 Task: Find connections with filter location Mianyang with filter topic #covid19with filter profile language English with filter current company Delta Electronics India with filter school Graphic Era Deemed to be University with filter industry Real Estate and Equipment Rental Services with filter service category Videography with filter keywords title Account Representative
Action: Mouse moved to (326, 219)
Screenshot: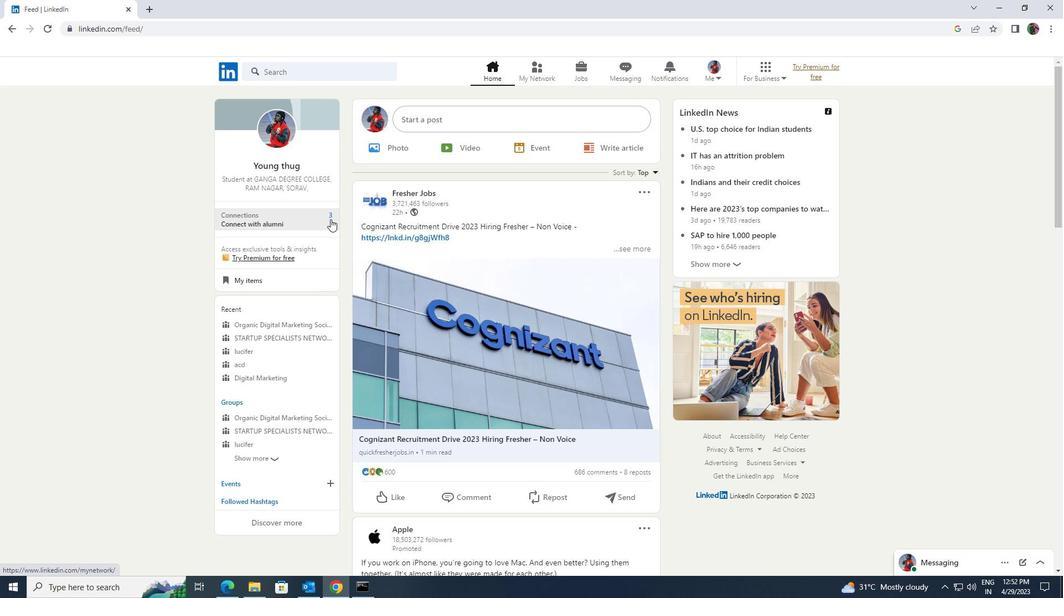 
Action: Mouse pressed left at (326, 219)
Screenshot: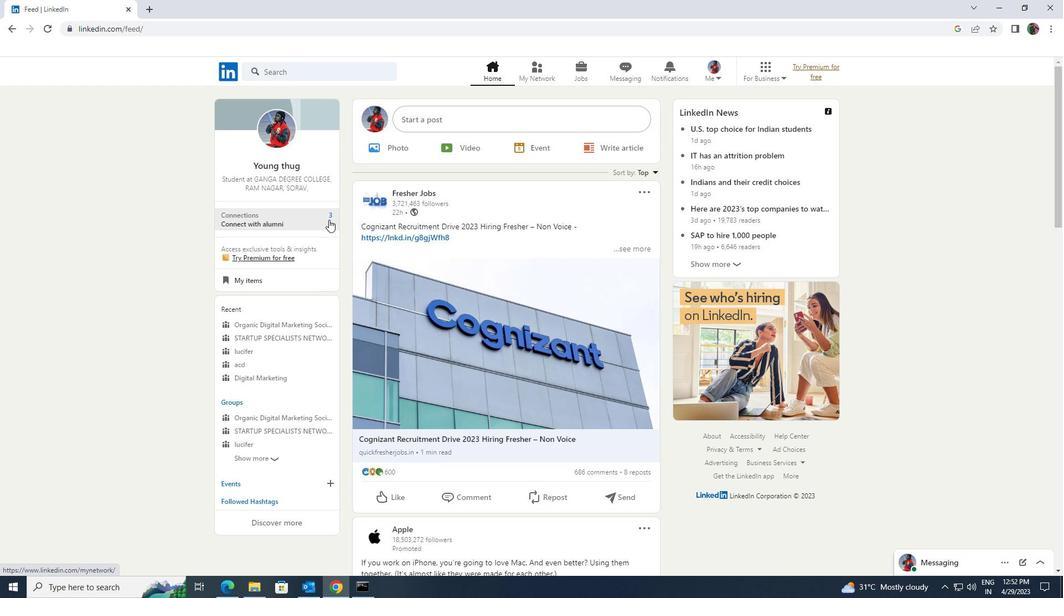 
Action: Mouse moved to (342, 138)
Screenshot: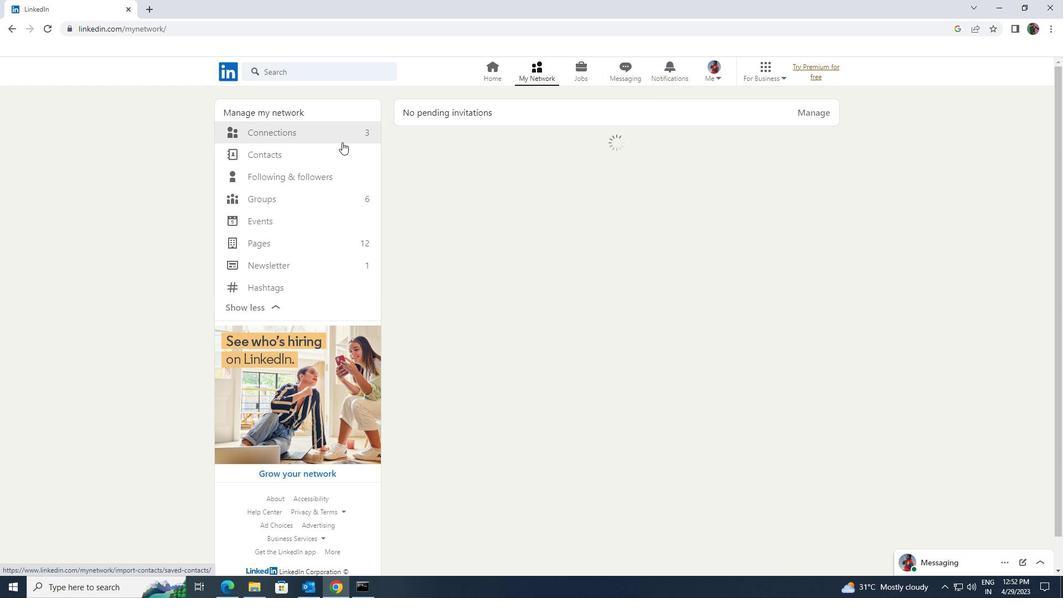 
Action: Mouse pressed left at (342, 138)
Screenshot: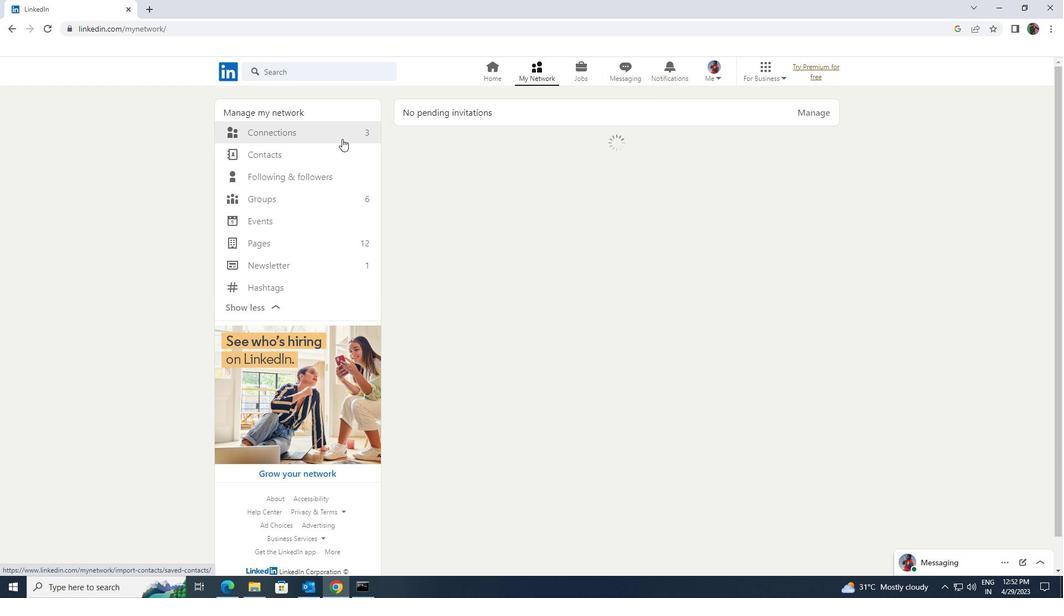 
Action: Mouse moved to (592, 133)
Screenshot: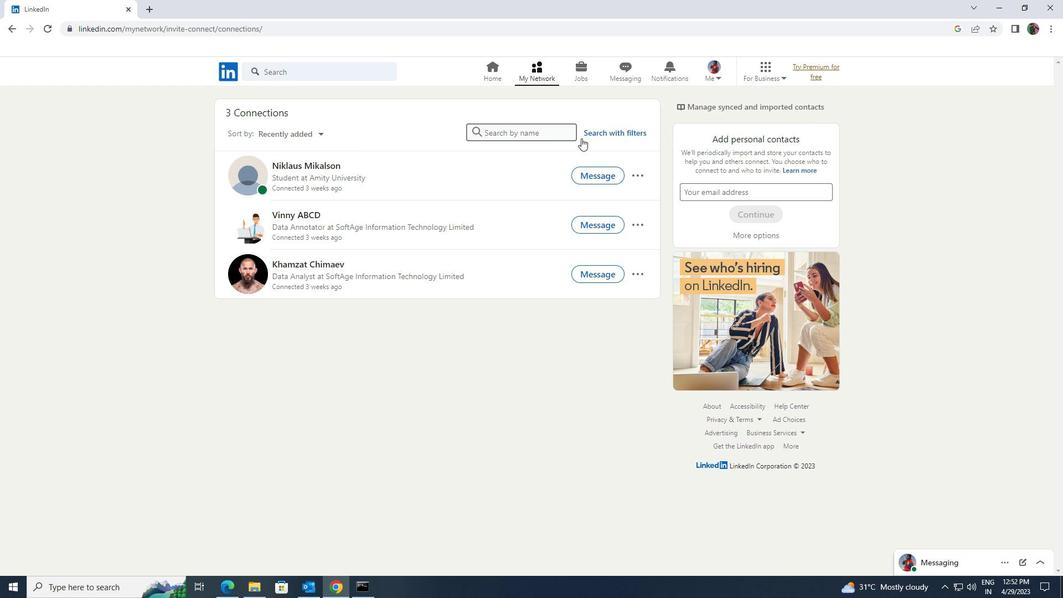 
Action: Mouse pressed left at (592, 133)
Screenshot: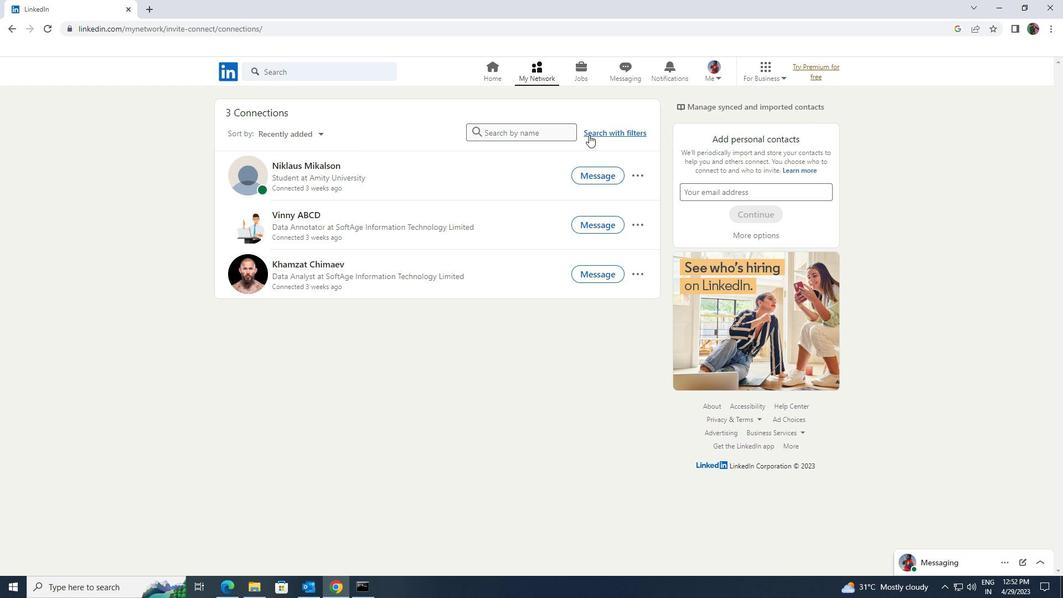 
Action: Mouse moved to (567, 103)
Screenshot: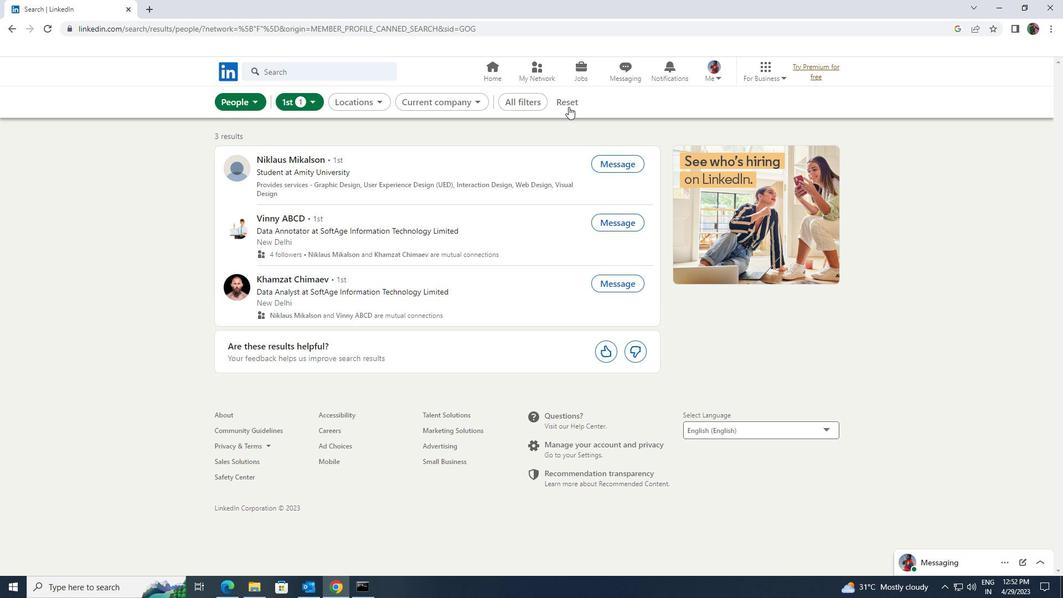 
Action: Mouse pressed left at (567, 103)
Screenshot: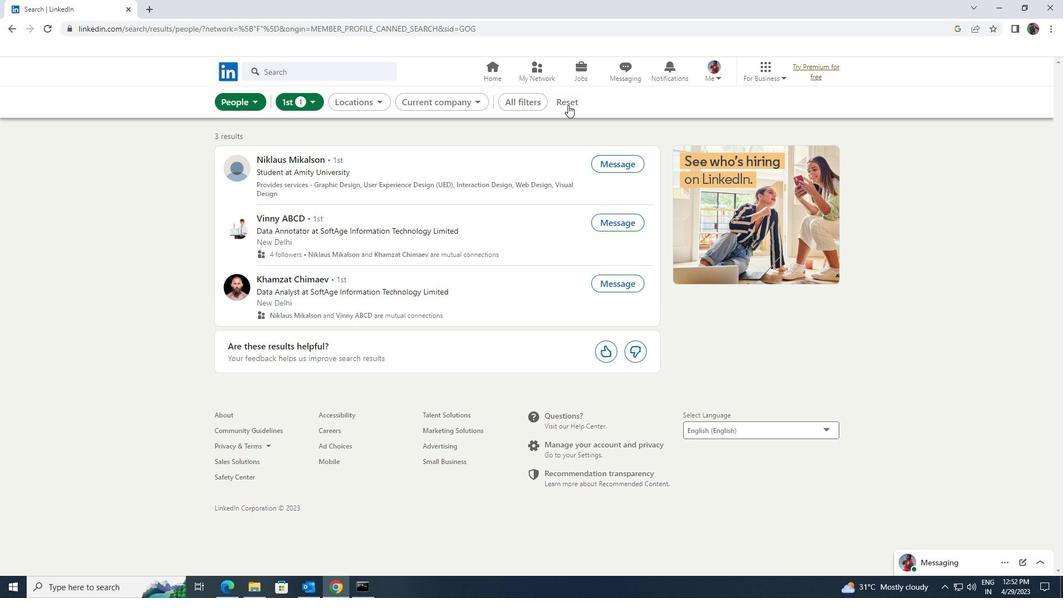 
Action: Mouse moved to (555, 100)
Screenshot: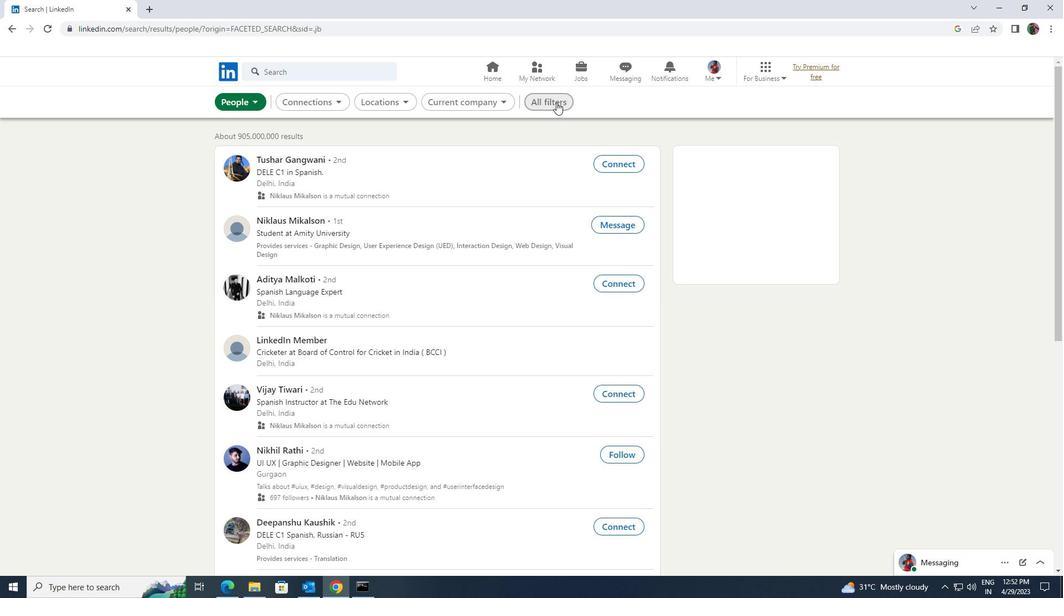 
Action: Mouse pressed left at (555, 100)
Screenshot: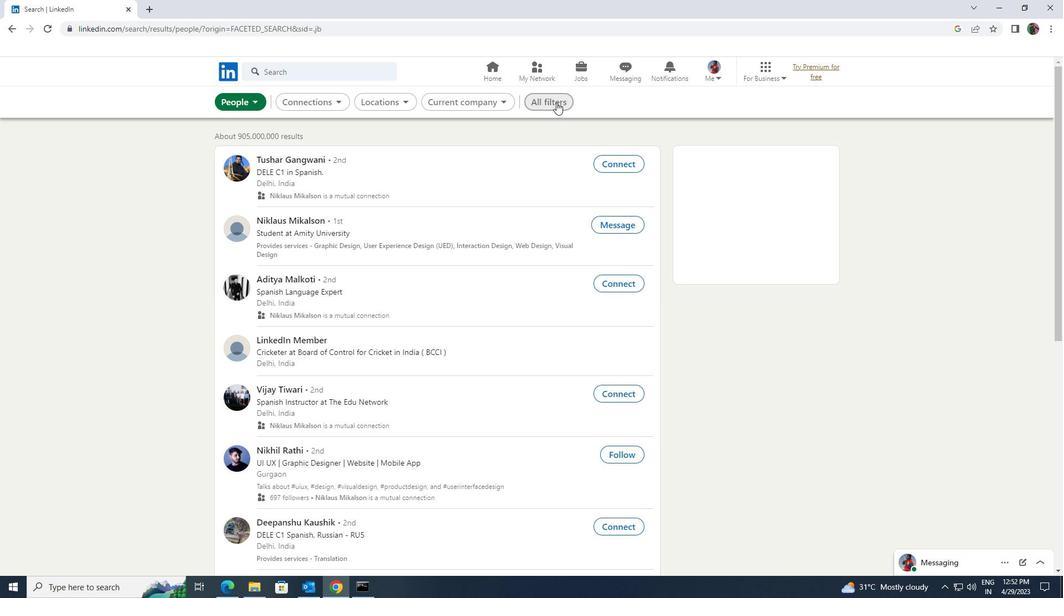 
Action: Mouse moved to (863, 324)
Screenshot: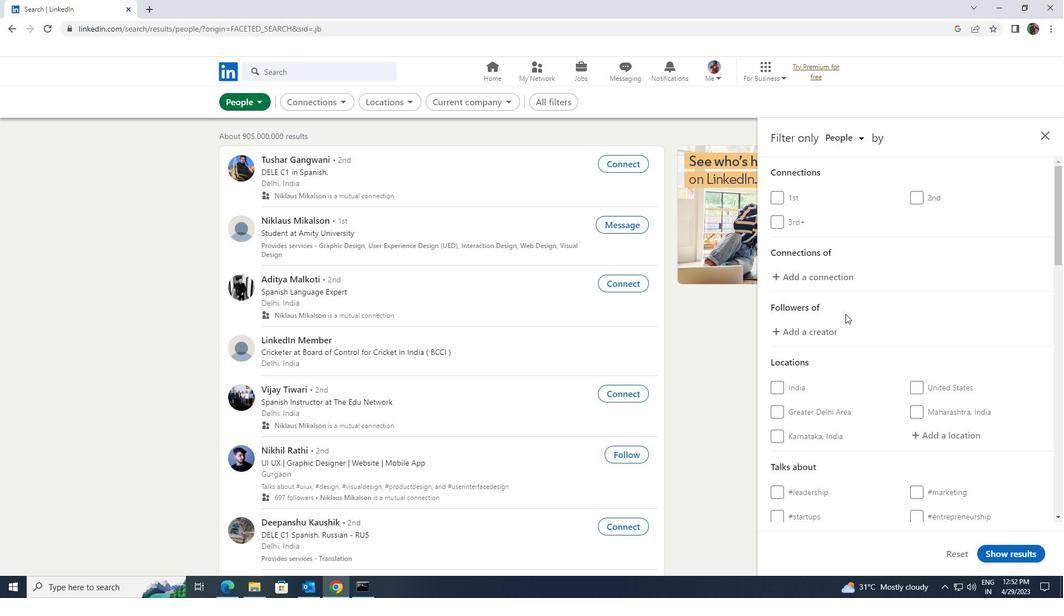 
Action: Mouse scrolled (863, 324) with delta (0, 0)
Screenshot: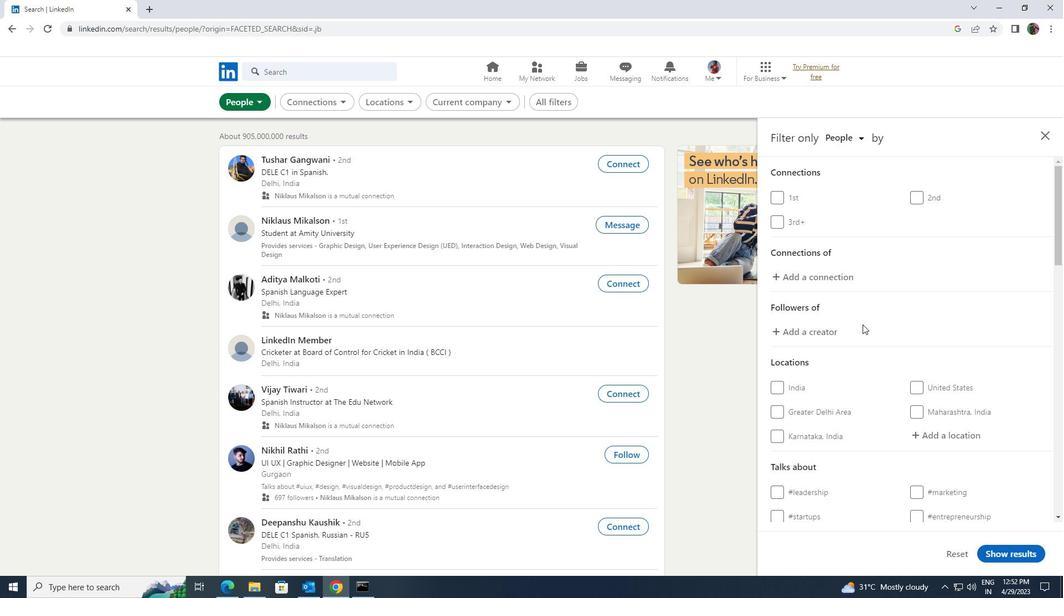 
Action: Mouse scrolled (863, 324) with delta (0, 0)
Screenshot: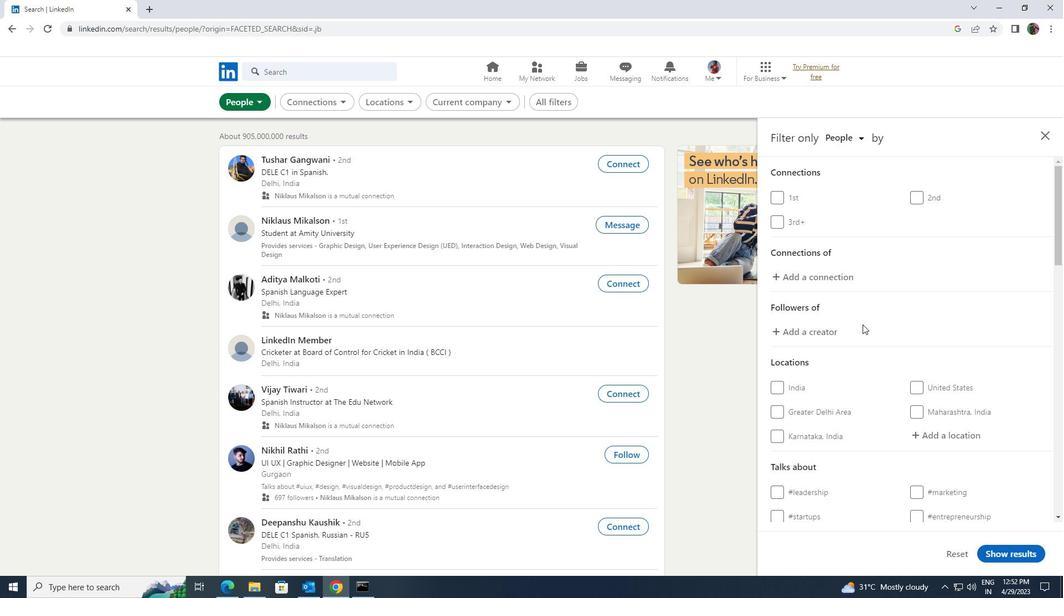 
Action: Mouse moved to (923, 325)
Screenshot: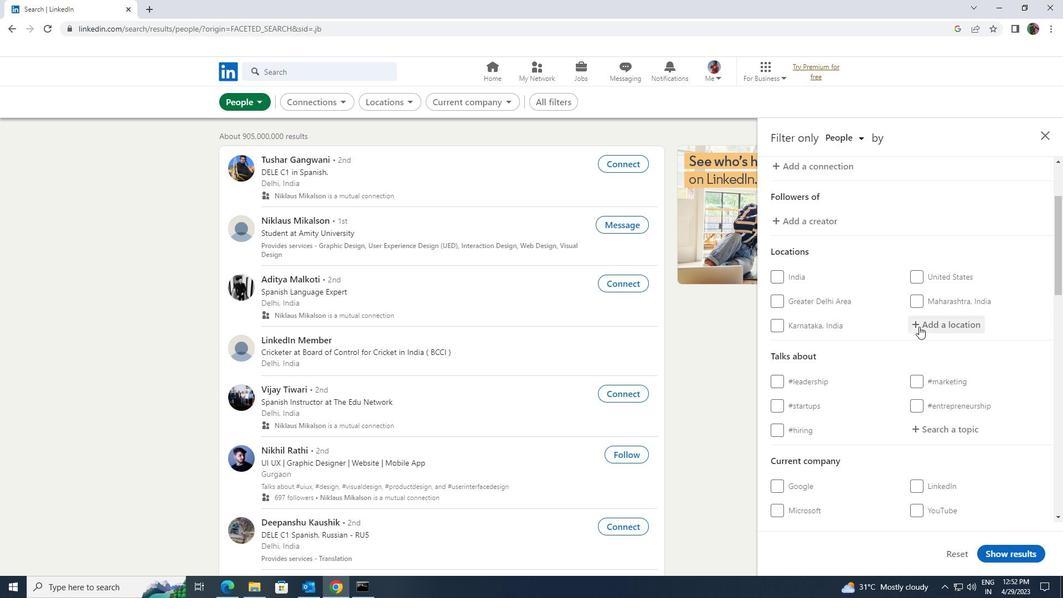 
Action: Mouse pressed left at (923, 325)
Screenshot: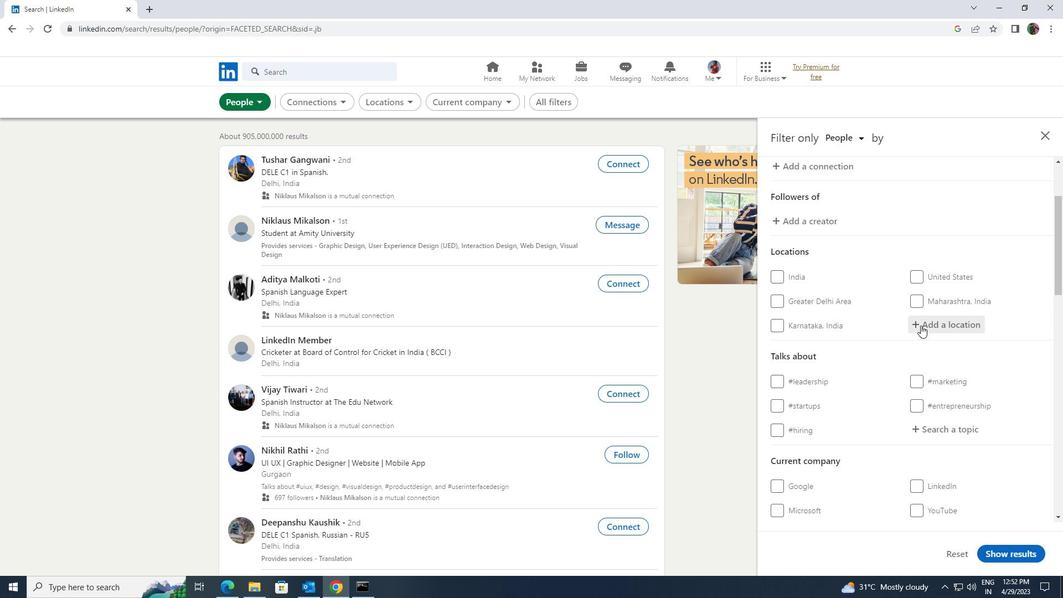 
Action: Key pressed <Key.shift>MI
Screenshot: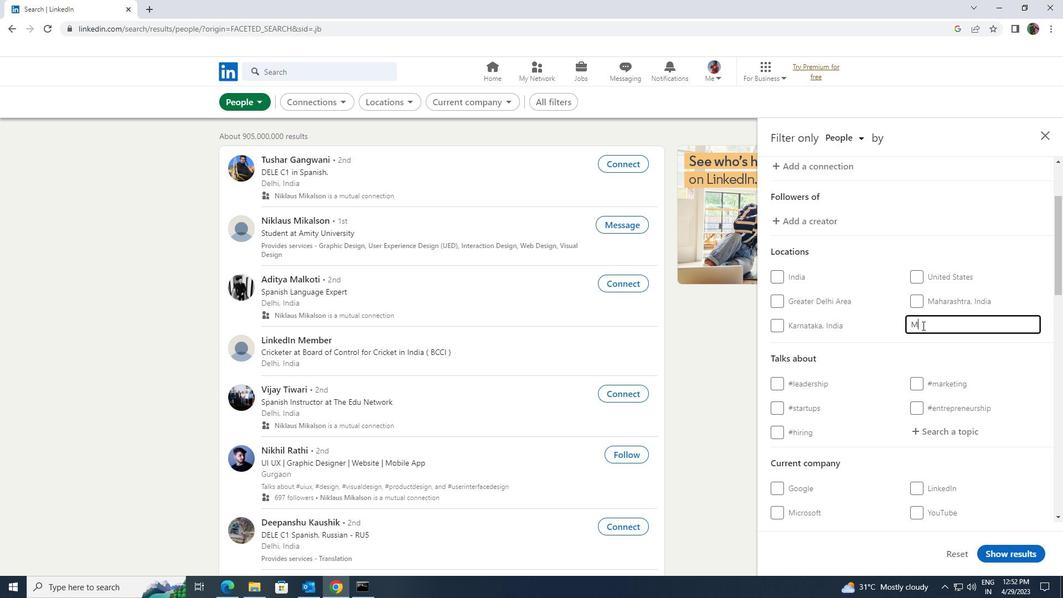 
Action: Mouse moved to (923, 325)
Screenshot: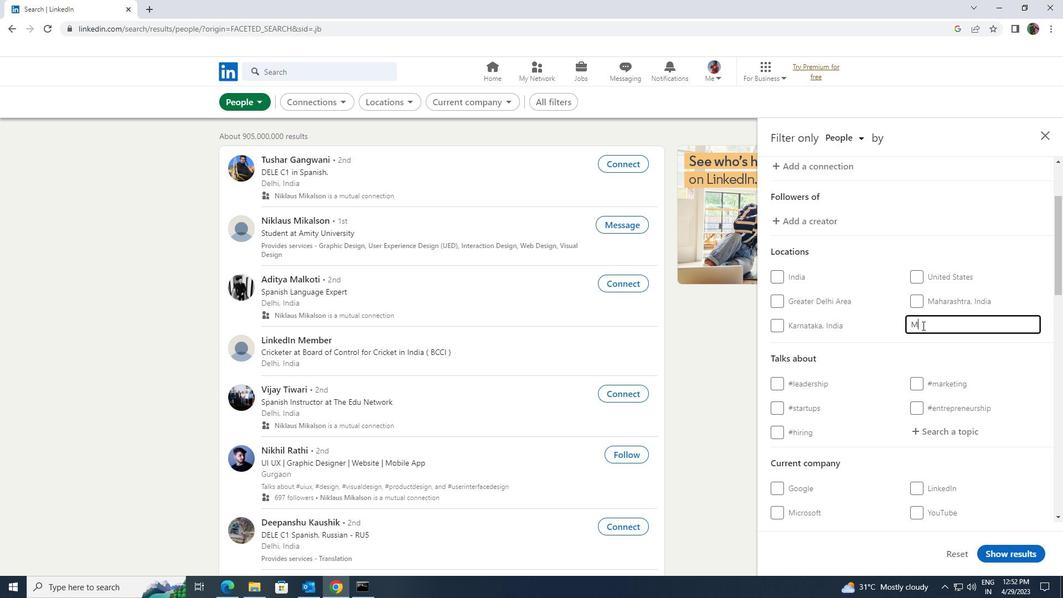 
Action: Key pressed ANYAN
Screenshot: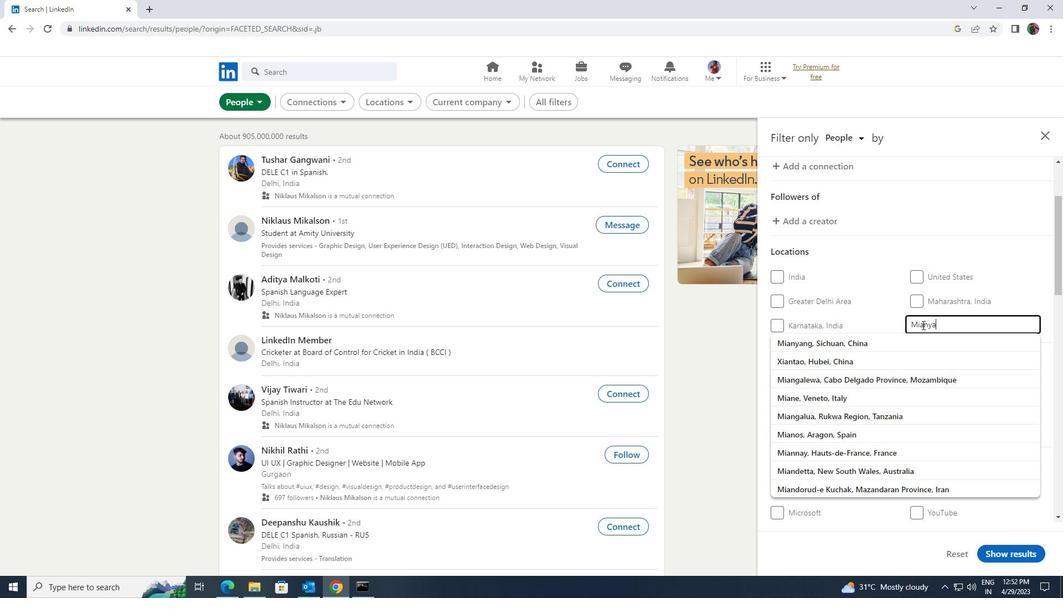 
Action: Mouse moved to (923, 324)
Screenshot: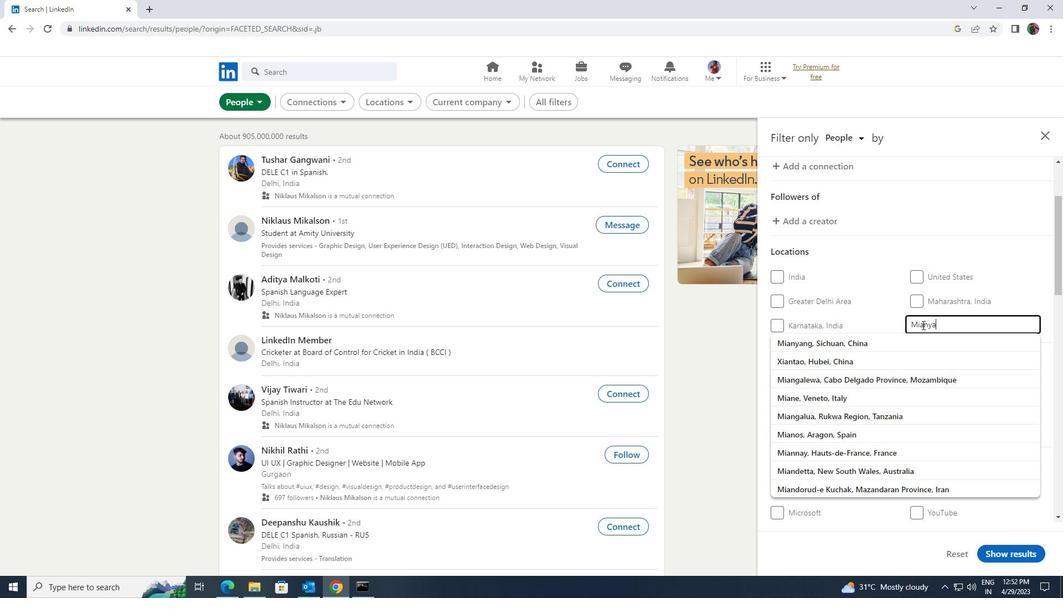 
Action: Key pressed G
Screenshot: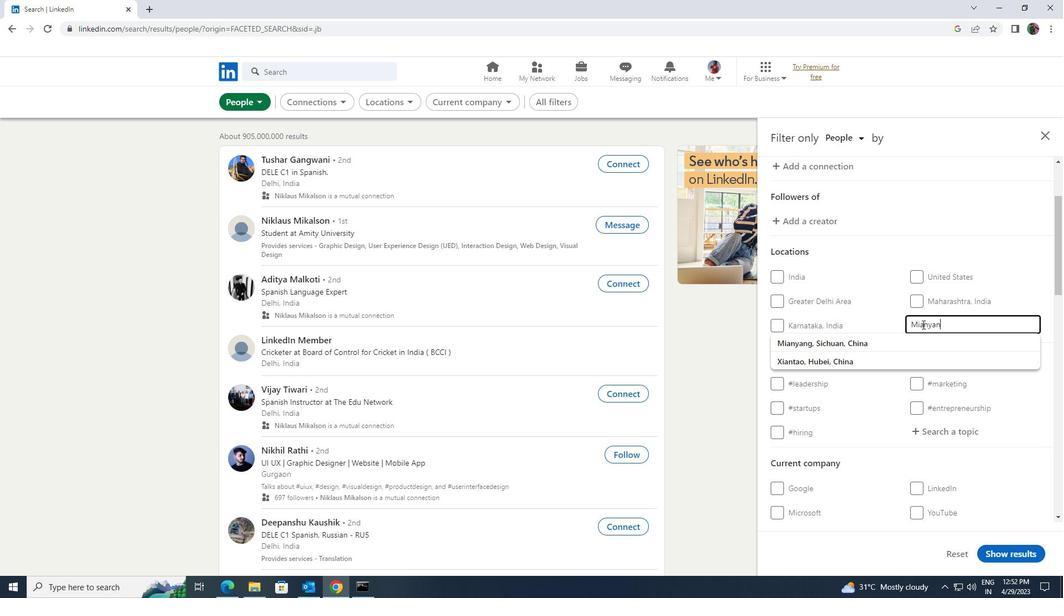 
Action: Mouse moved to (913, 339)
Screenshot: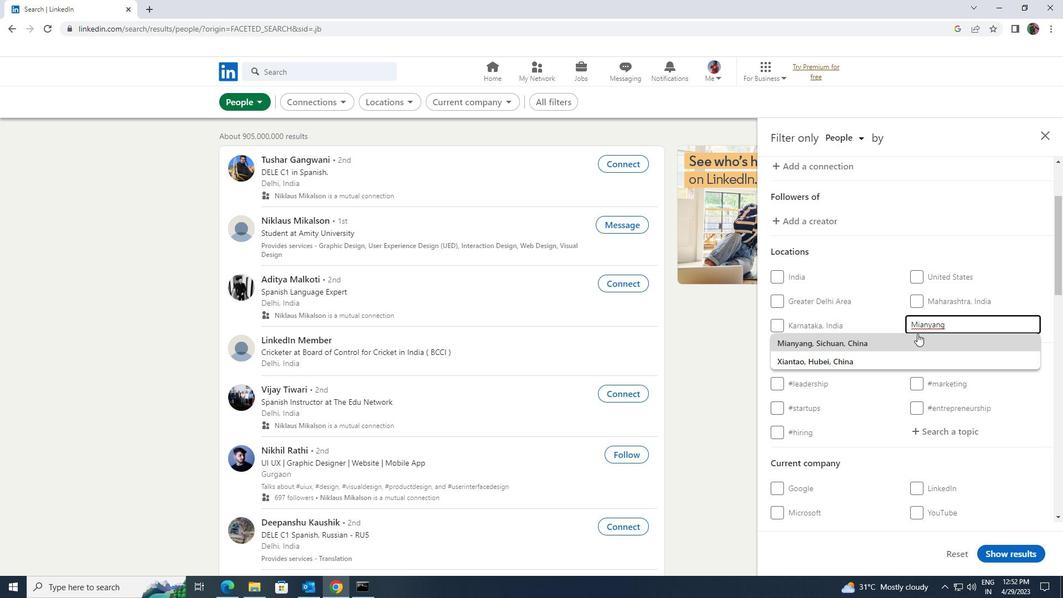
Action: Mouse pressed left at (913, 339)
Screenshot: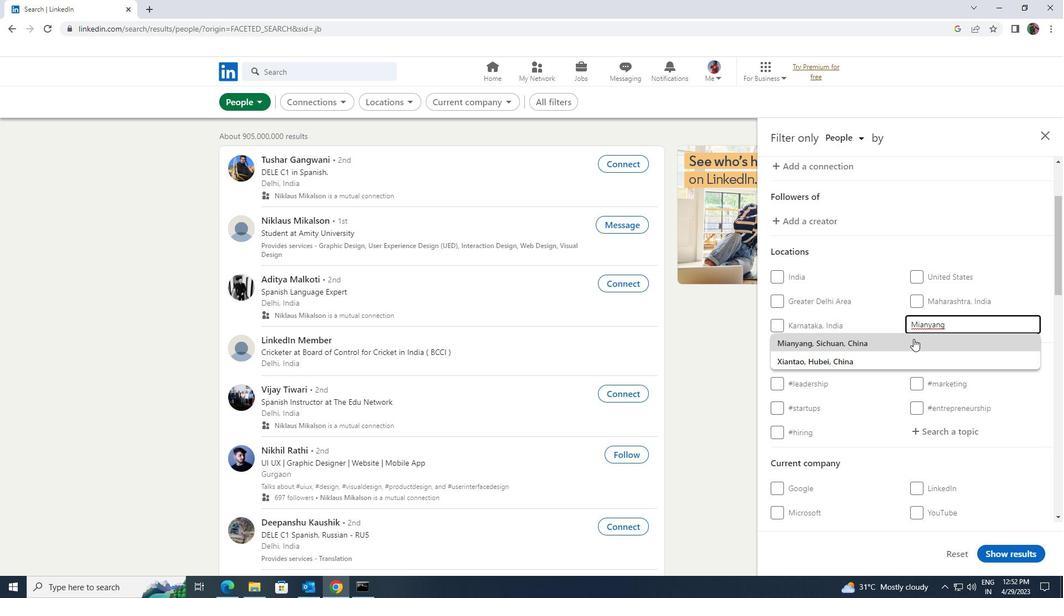 
Action: Mouse scrolled (913, 338) with delta (0, 0)
Screenshot: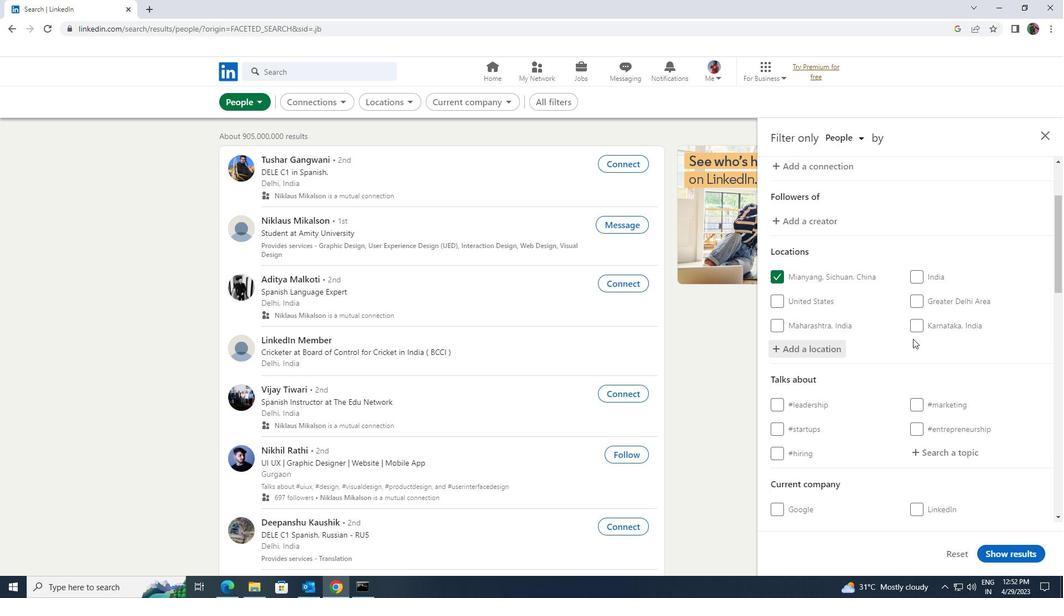 
Action: Mouse scrolled (913, 338) with delta (0, 0)
Screenshot: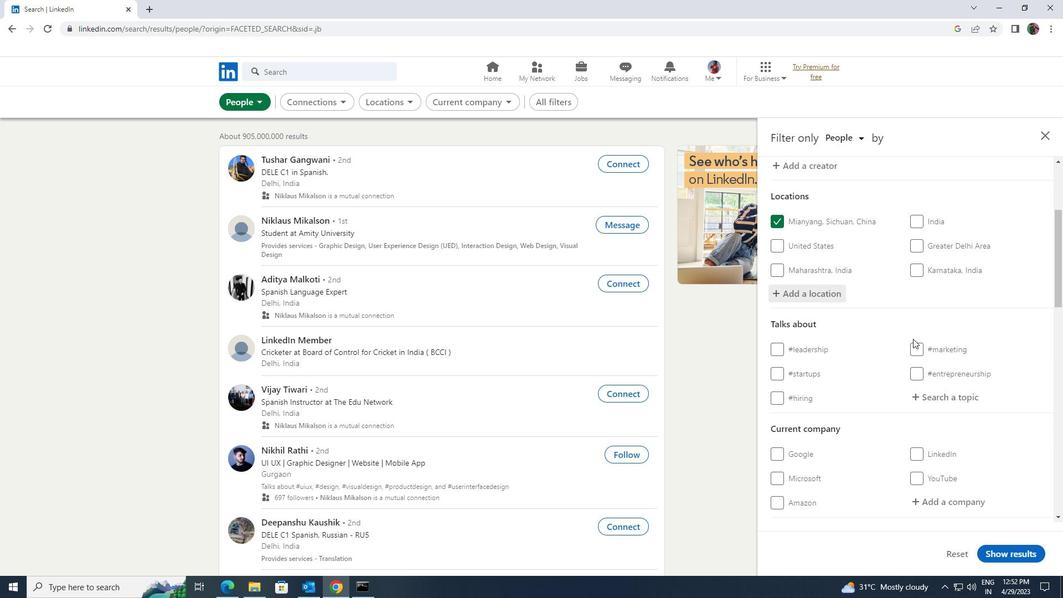 
Action: Mouse moved to (918, 339)
Screenshot: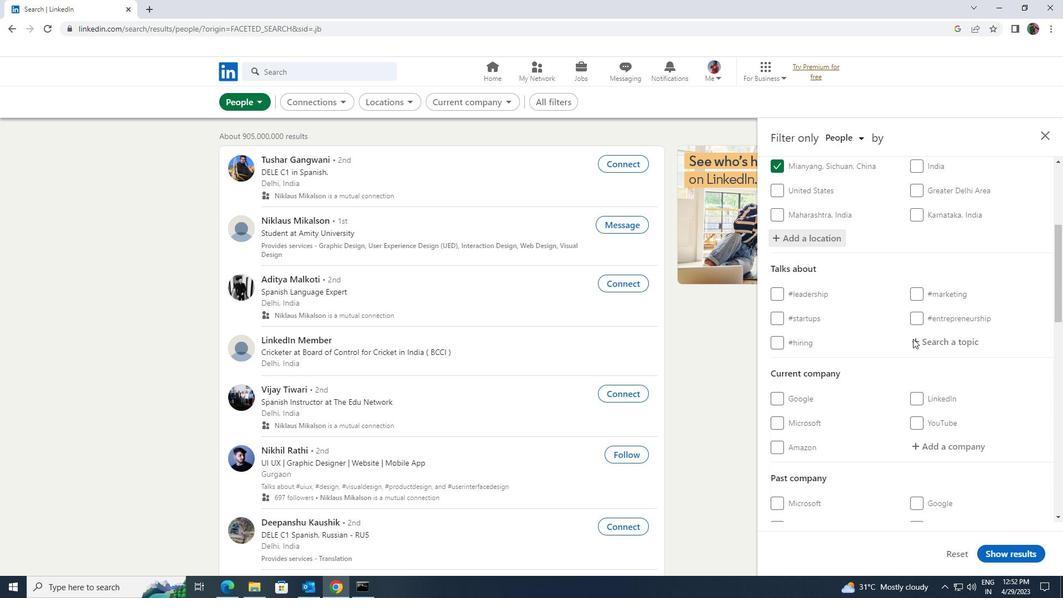
Action: Mouse pressed left at (918, 339)
Screenshot: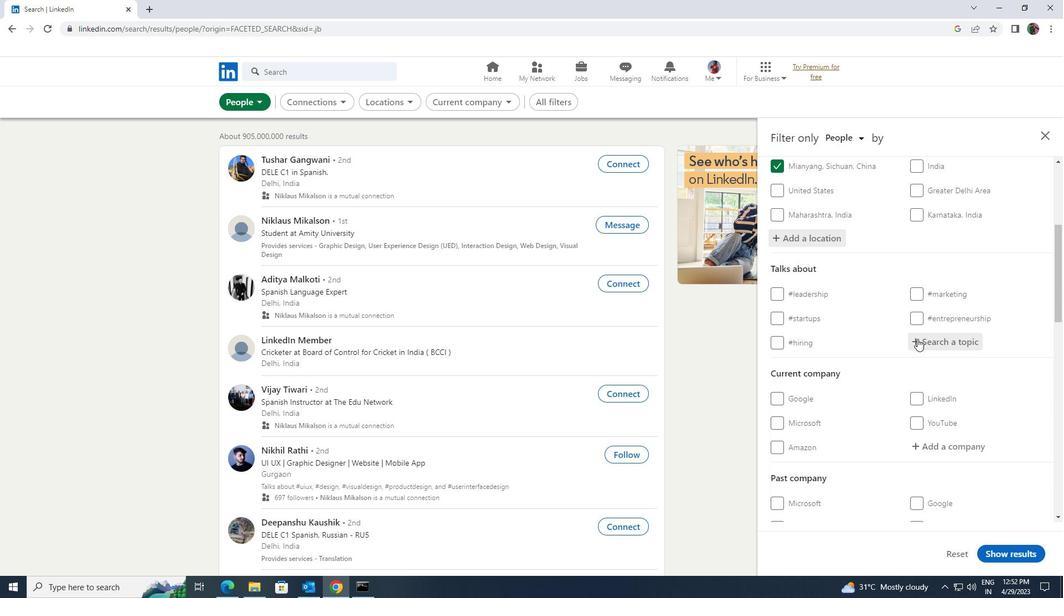 
Action: Key pressed CON<Key.backspace>VID19
Screenshot: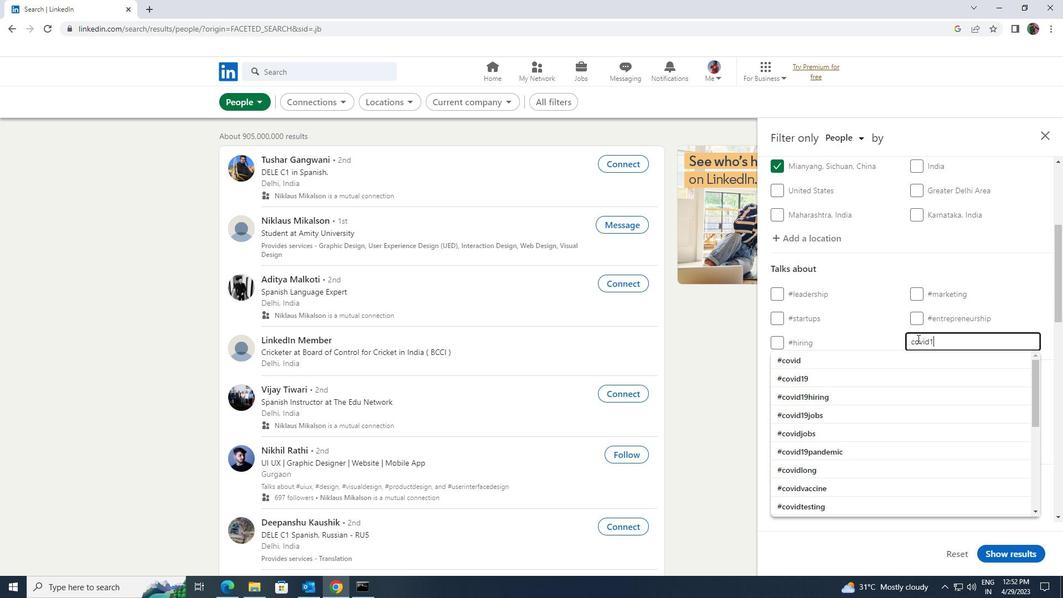 
Action: Mouse moved to (919, 351)
Screenshot: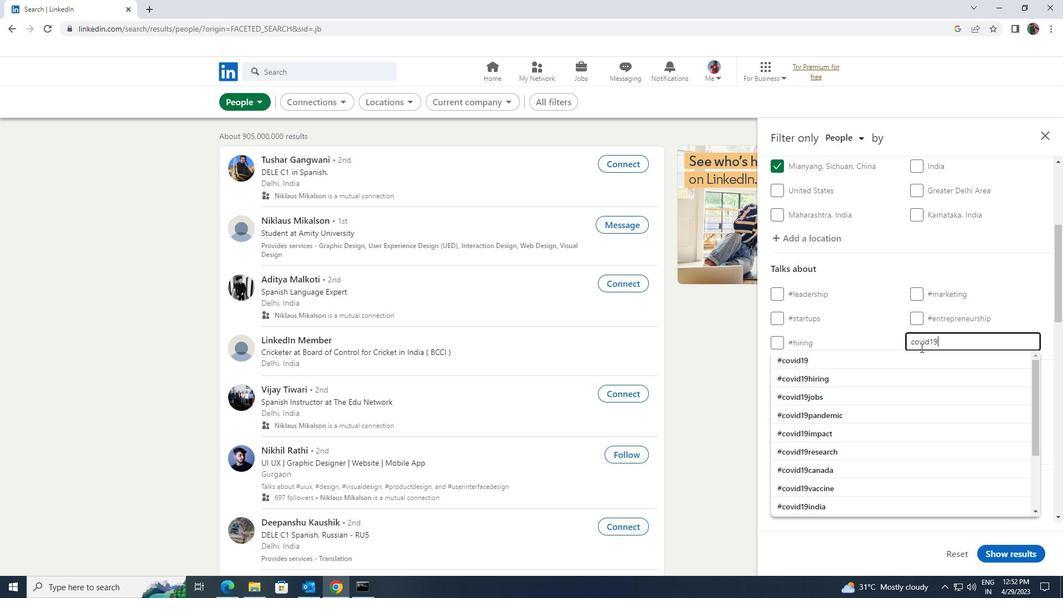 
Action: Mouse pressed left at (919, 351)
Screenshot: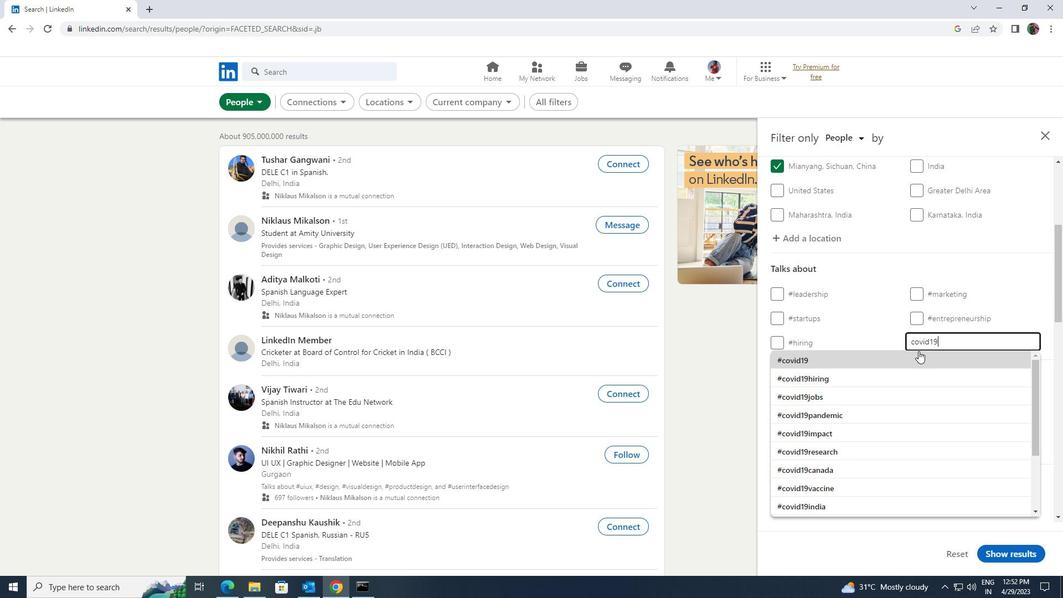 
Action: Mouse moved to (918, 351)
Screenshot: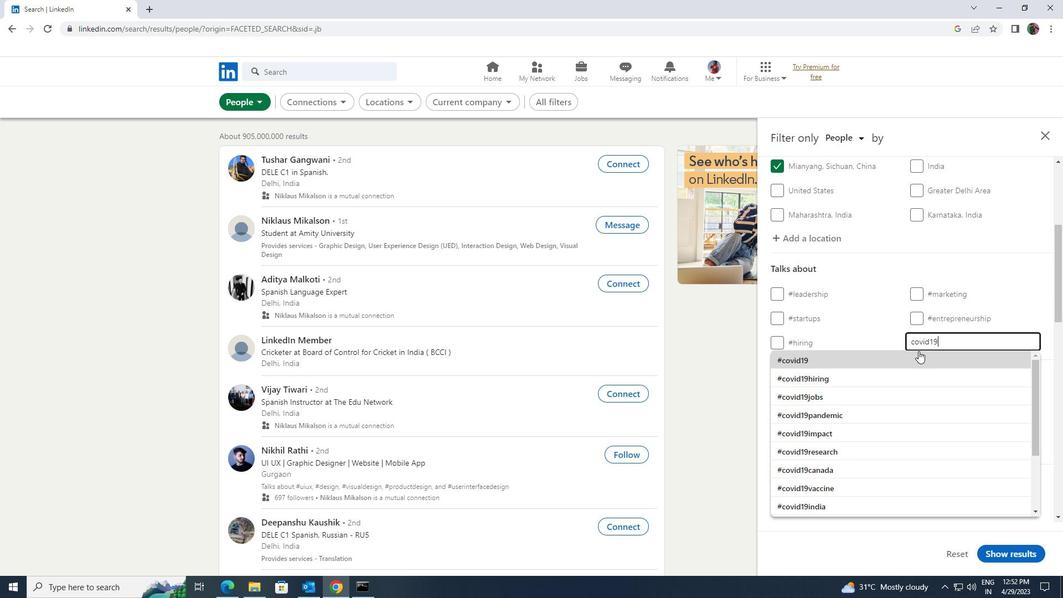 
Action: Mouse scrolled (918, 351) with delta (0, 0)
Screenshot: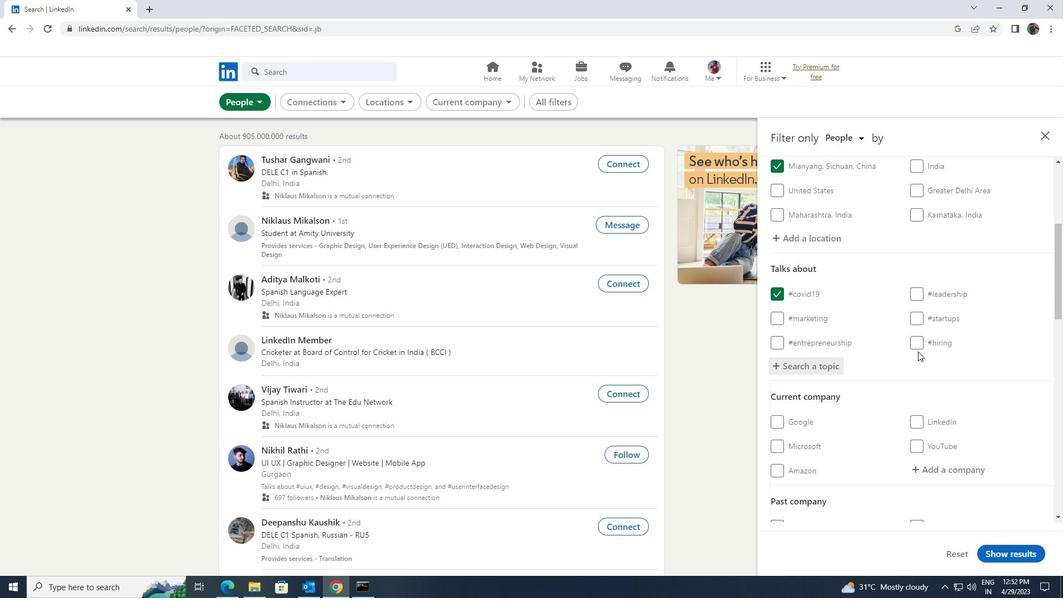 
Action: Mouse scrolled (918, 351) with delta (0, 0)
Screenshot: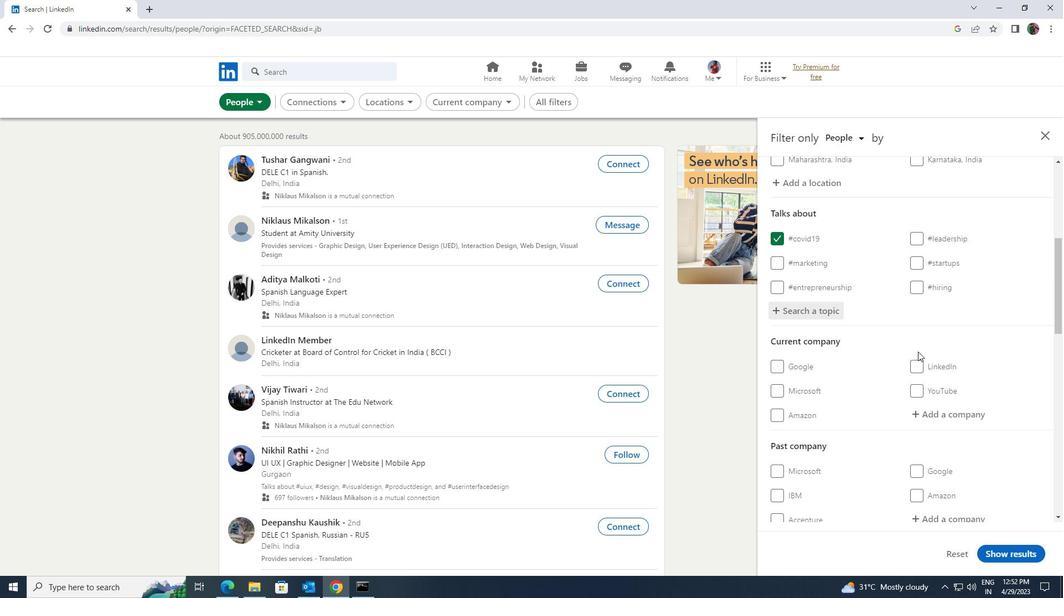 
Action: Mouse scrolled (918, 351) with delta (0, 0)
Screenshot: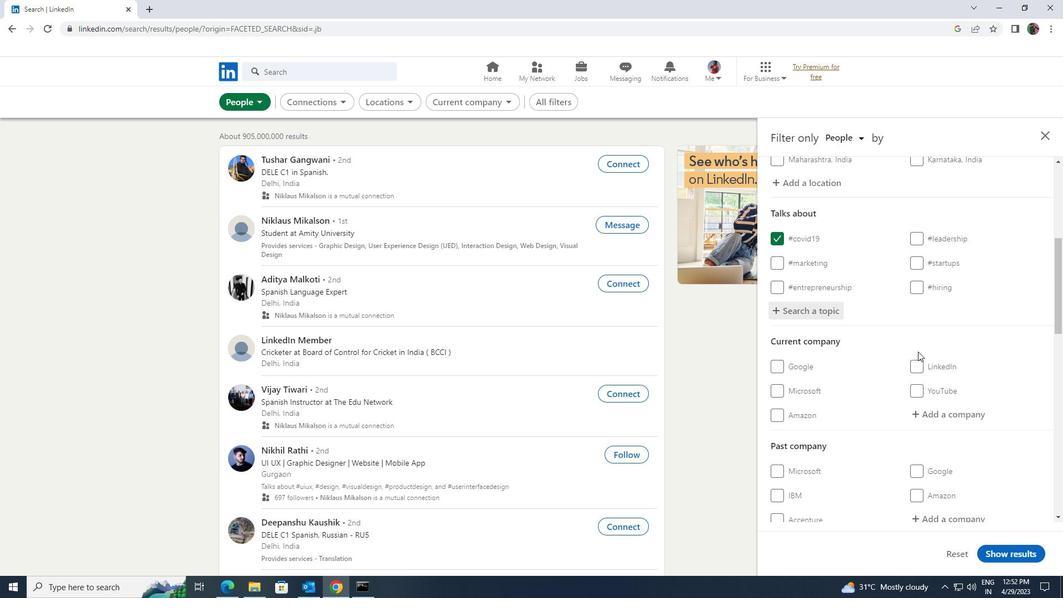 
Action: Mouse scrolled (918, 351) with delta (0, 0)
Screenshot: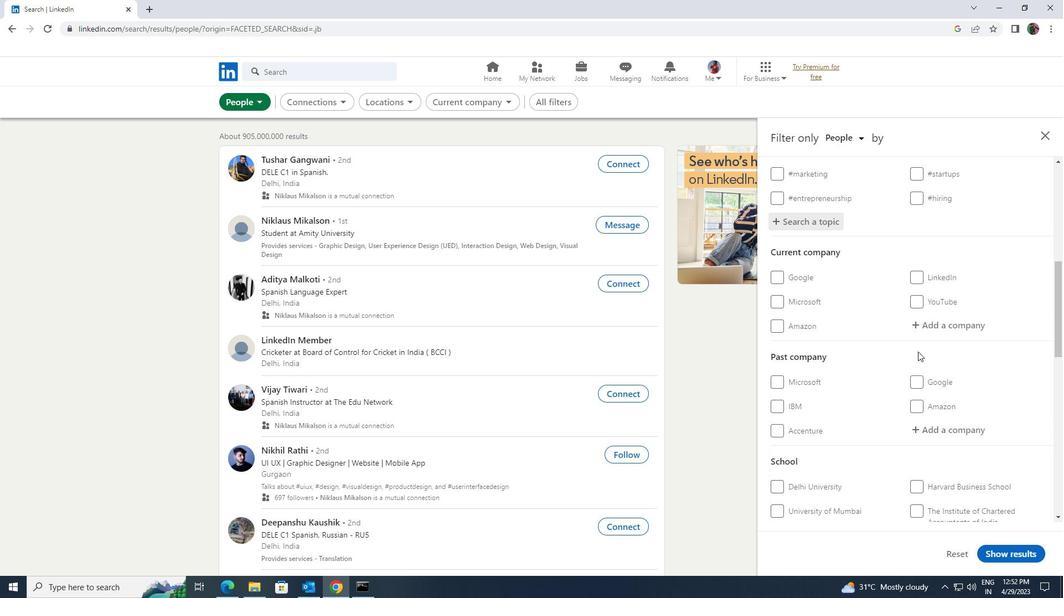 
Action: Mouse scrolled (918, 351) with delta (0, 0)
Screenshot: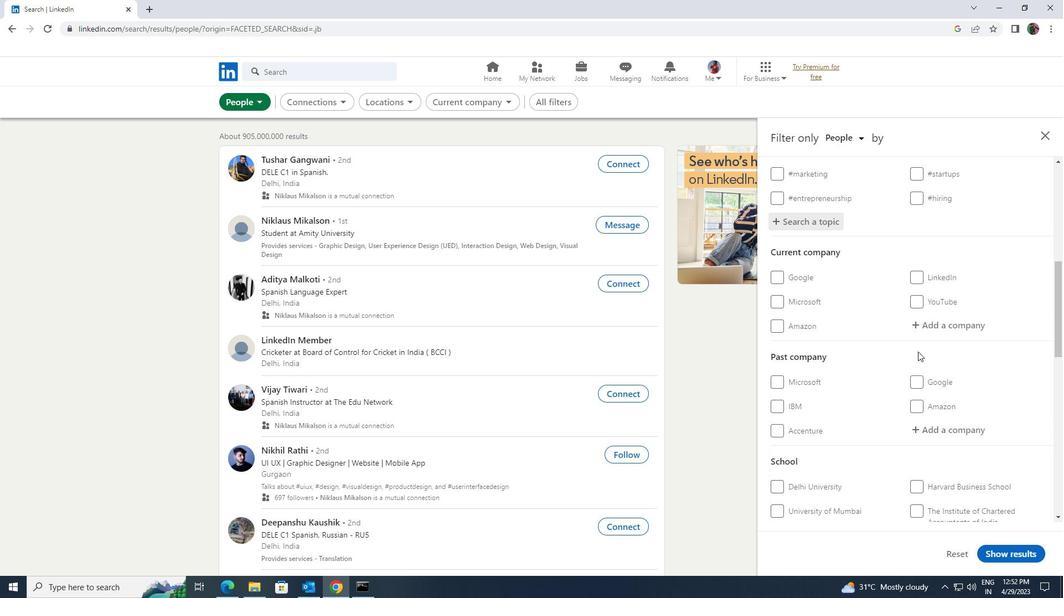 
Action: Mouse scrolled (918, 351) with delta (0, 0)
Screenshot: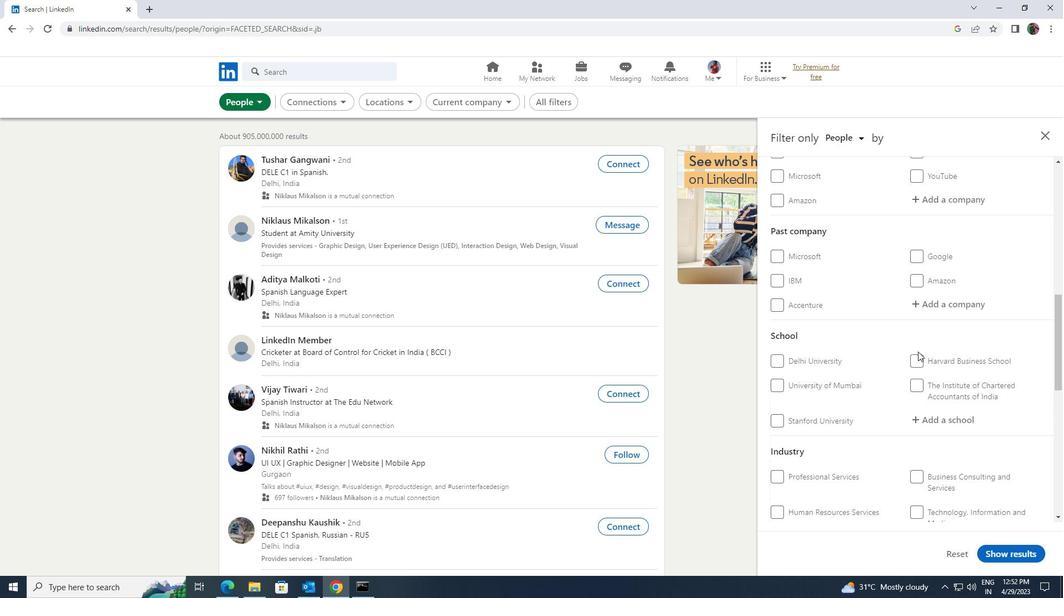 
Action: Mouse scrolled (918, 351) with delta (0, 0)
Screenshot: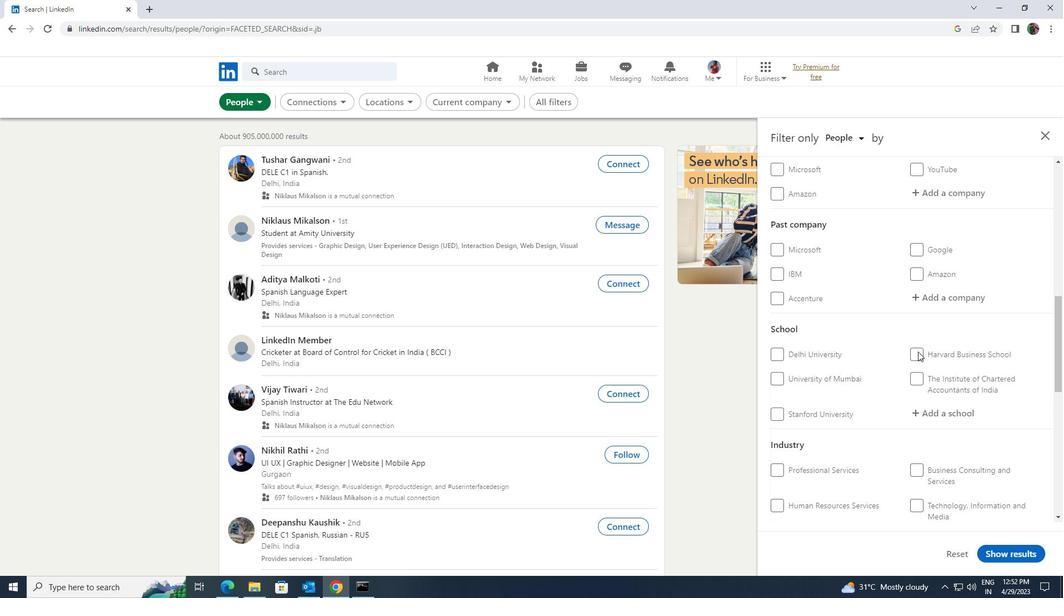 
Action: Mouse scrolled (918, 351) with delta (0, 0)
Screenshot: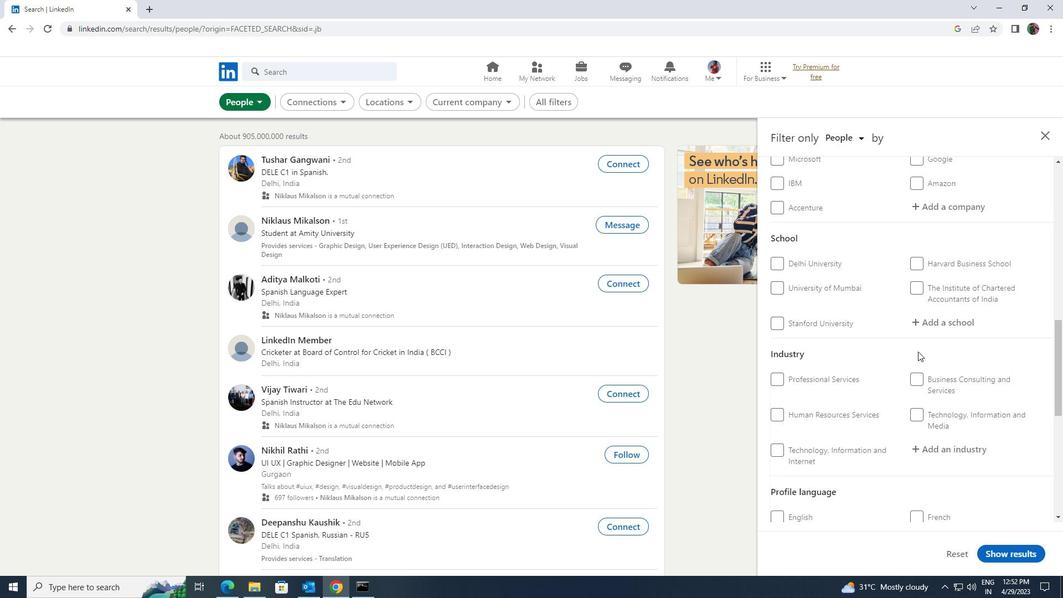 
Action: Mouse scrolled (918, 351) with delta (0, 0)
Screenshot: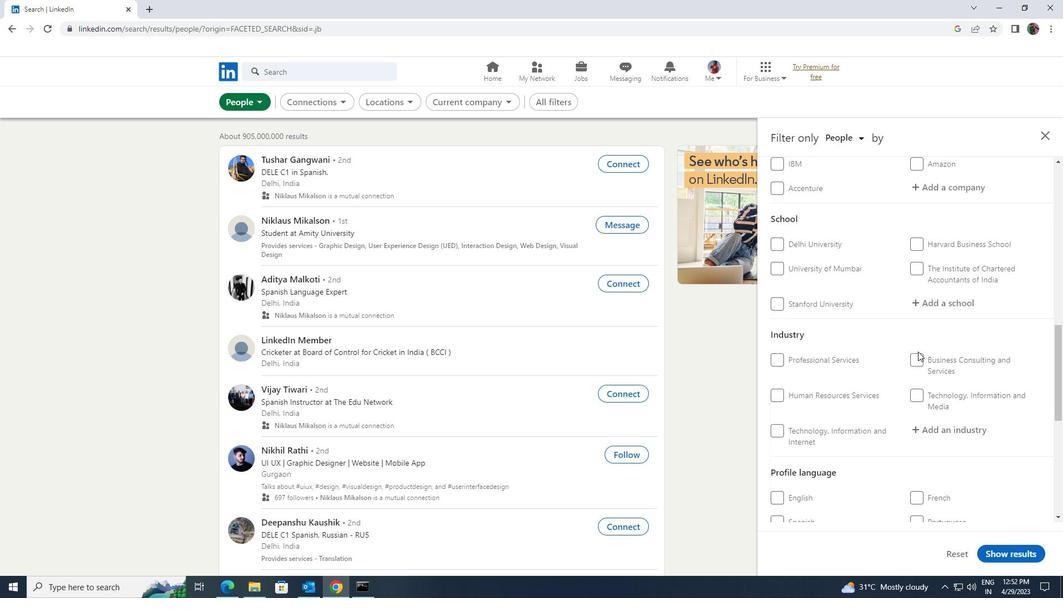 
Action: Mouse moved to (777, 390)
Screenshot: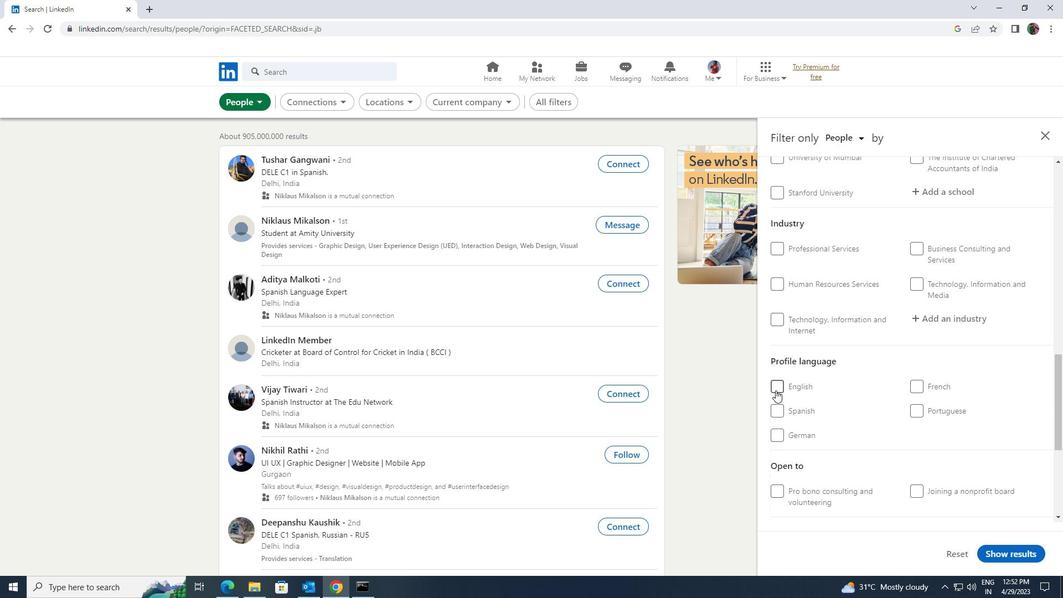 
Action: Mouse pressed left at (777, 390)
Screenshot: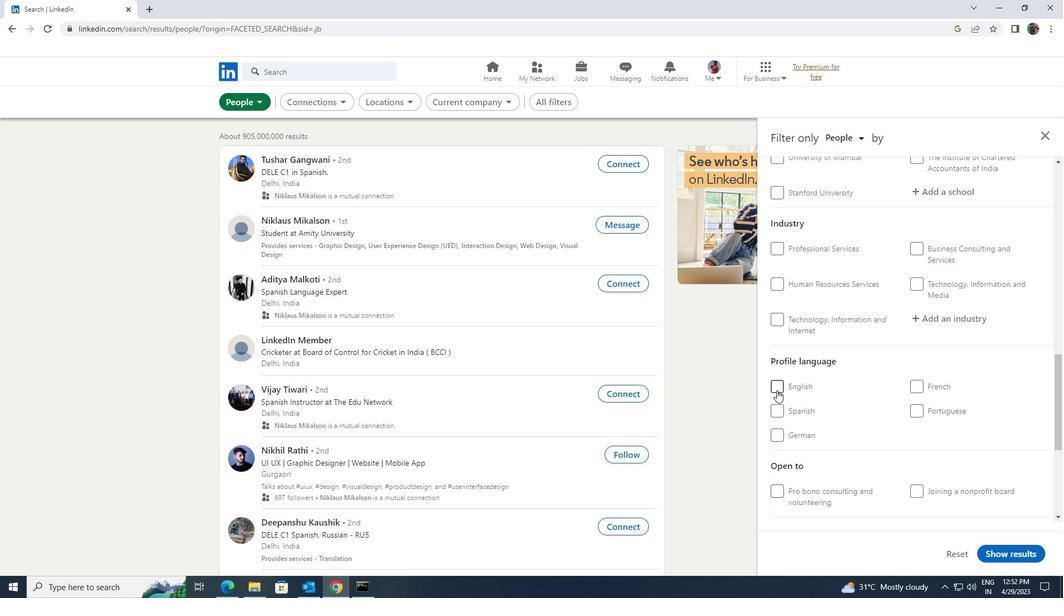 
Action: Mouse moved to (830, 387)
Screenshot: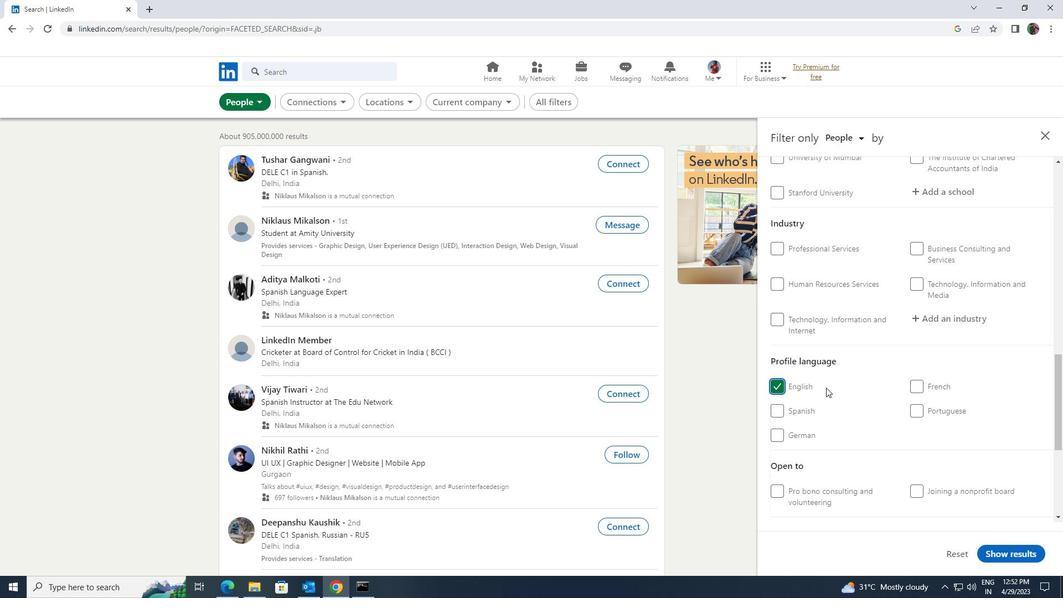 
Action: Mouse scrolled (830, 388) with delta (0, 0)
Screenshot: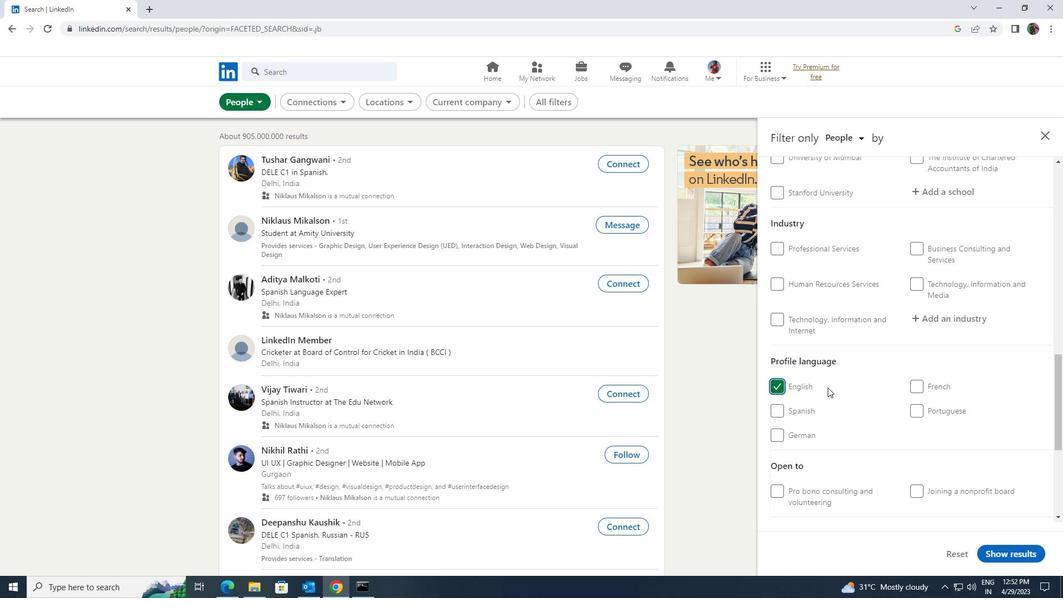 
Action: Mouse scrolled (830, 388) with delta (0, 0)
Screenshot: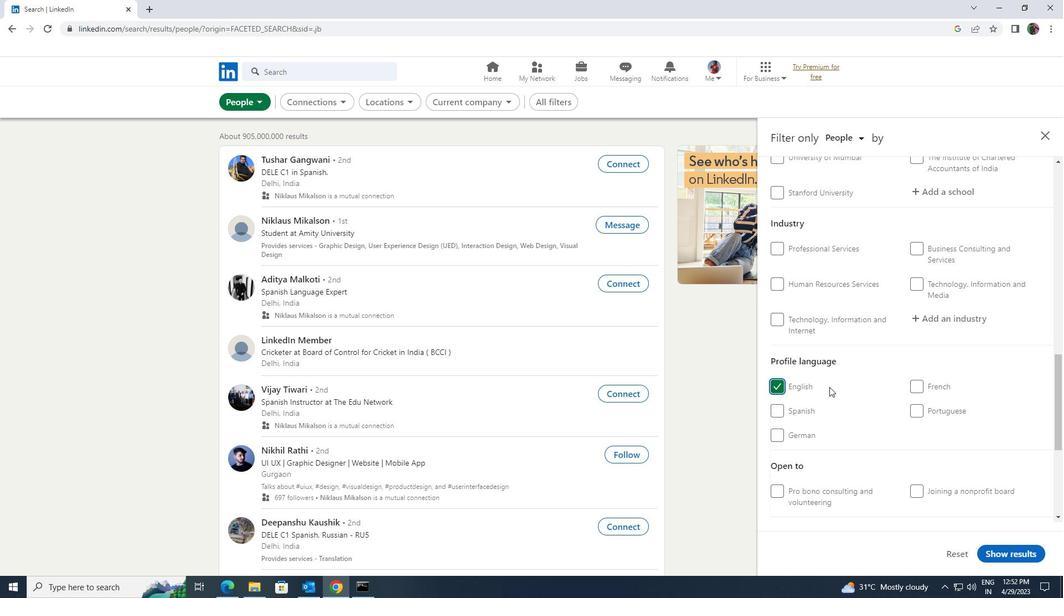 
Action: Mouse scrolled (830, 388) with delta (0, 0)
Screenshot: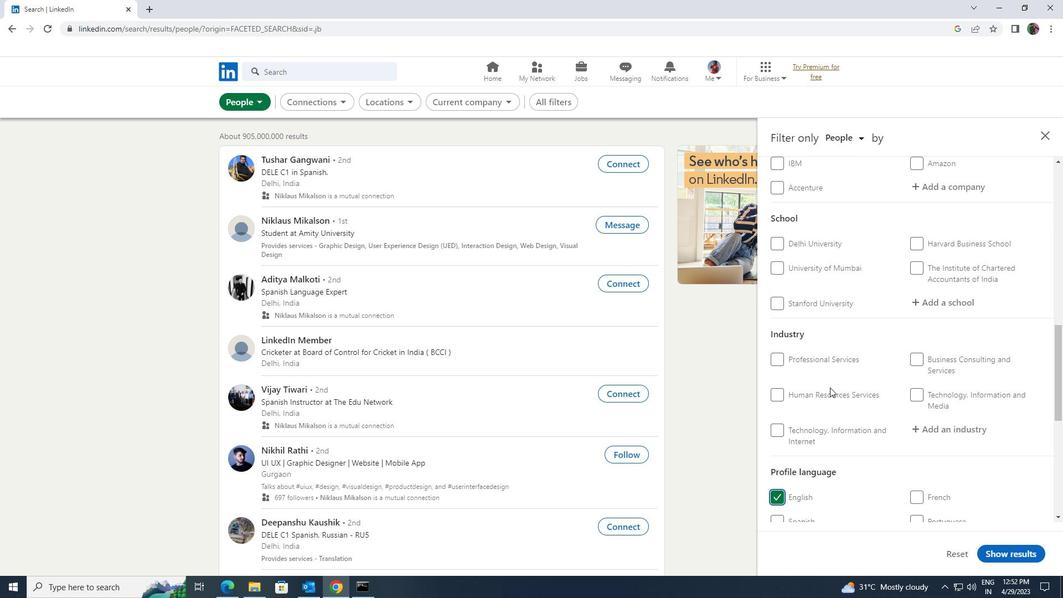 
Action: Mouse scrolled (830, 388) with delta (0, 0)
Screenshot: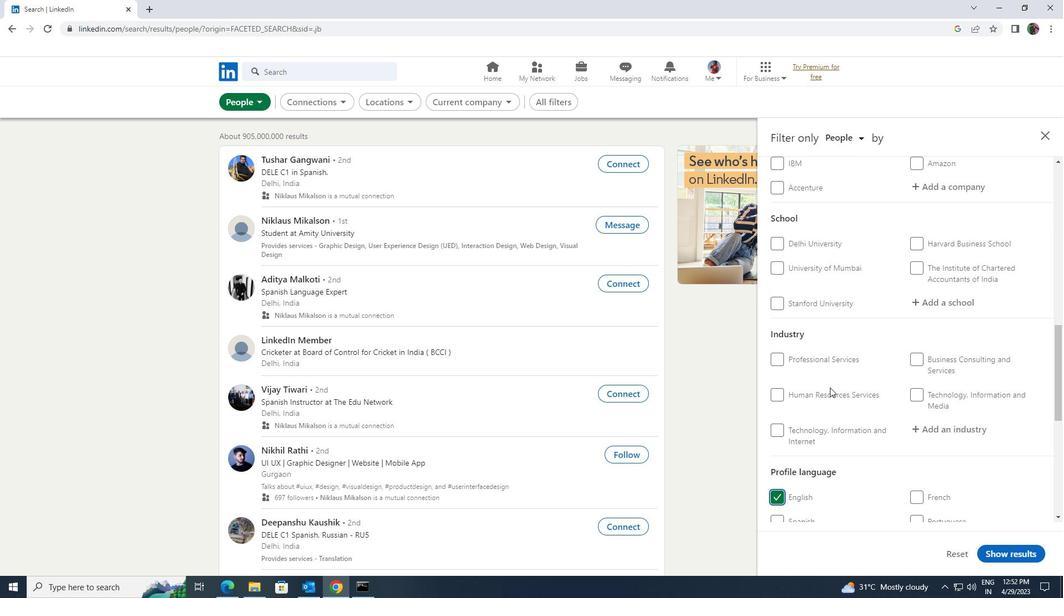 
Action: Mouse scrolled (830, 388) with delta (0, 0)
Screenshot: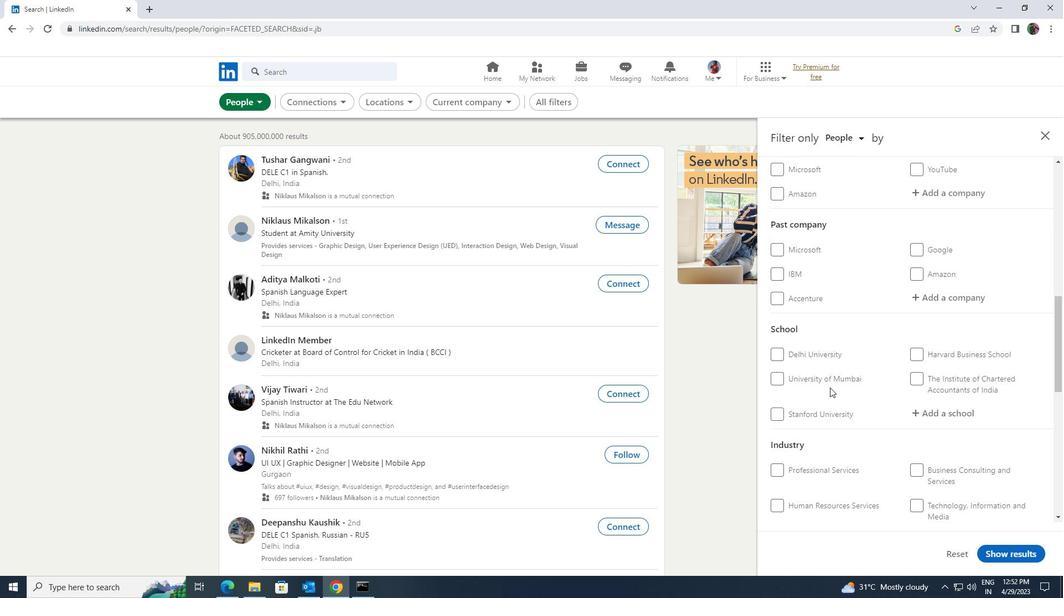 
Action: Mouse moved to (832, 387)
Screenshot: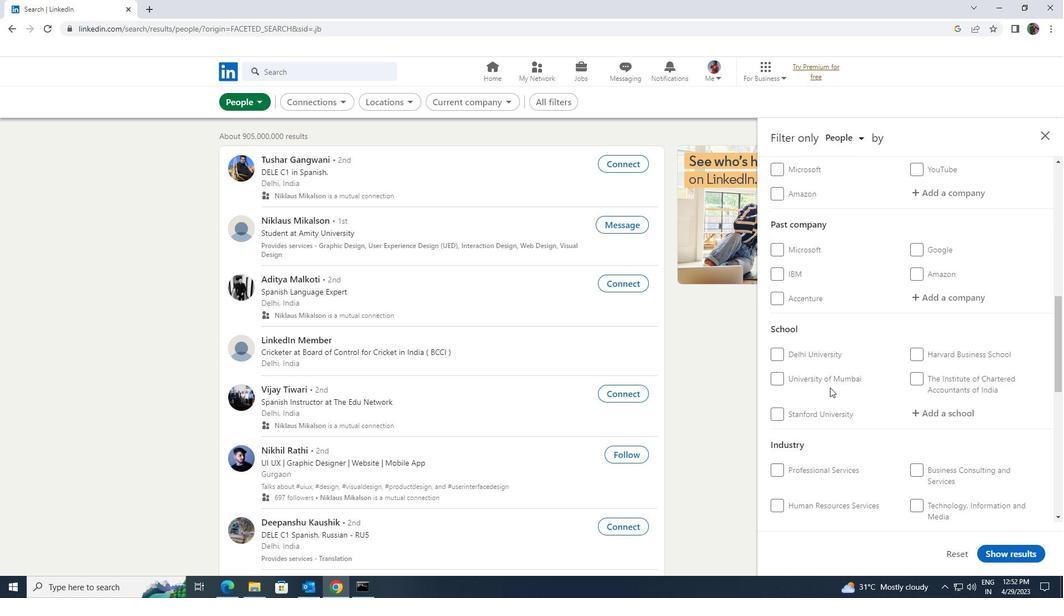 
Action: Mouse scrolled (832, 388) with delta (0, 0)
Screenshot: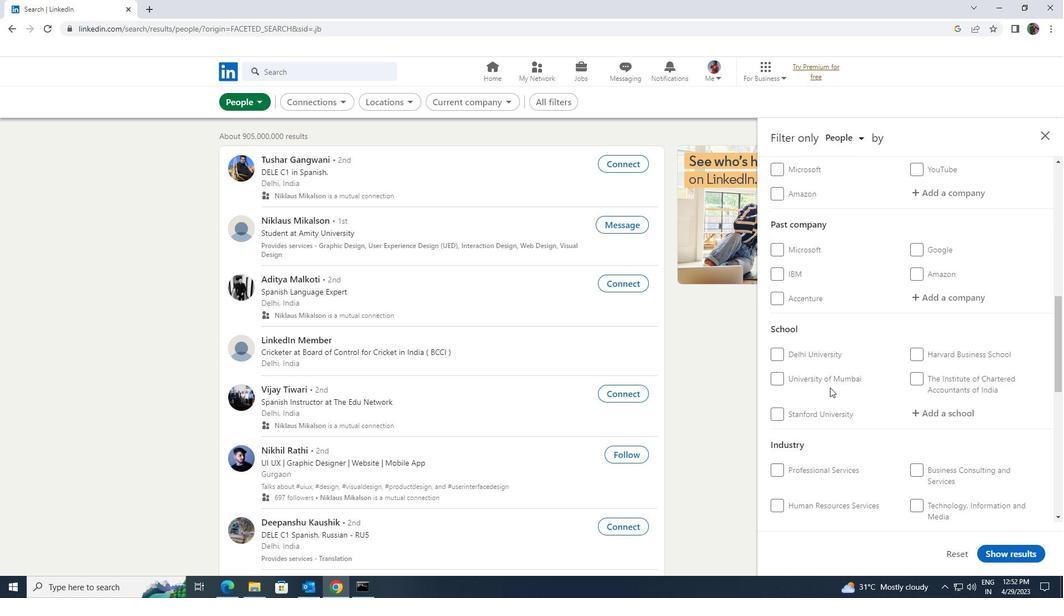 
Action: Mouse scrolled (832, 388) with delta (0, 0)
Screenshot: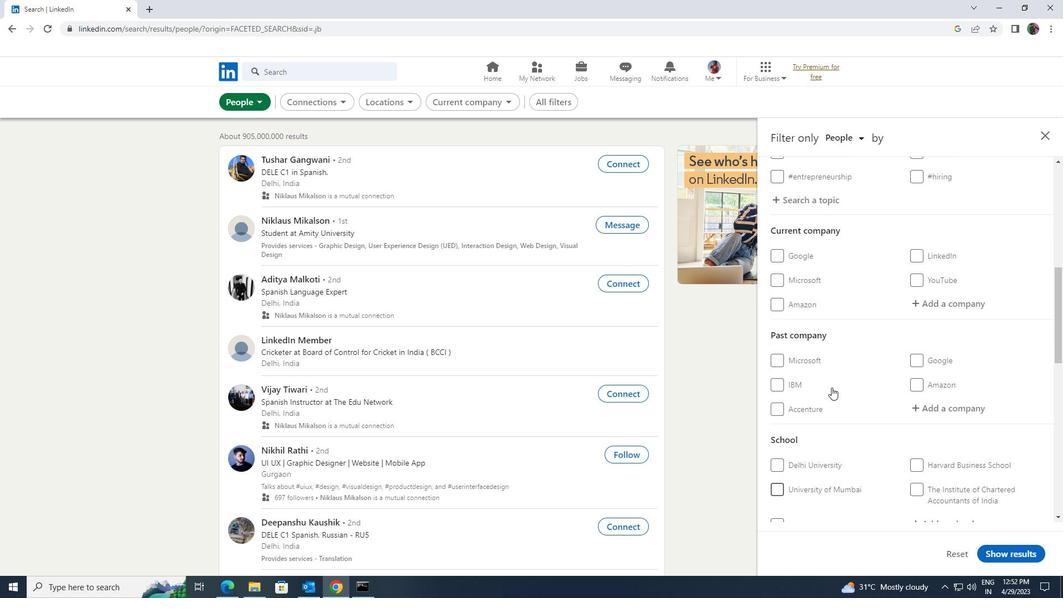 
Action: Mouse moved to (951, 360)
Screenshot: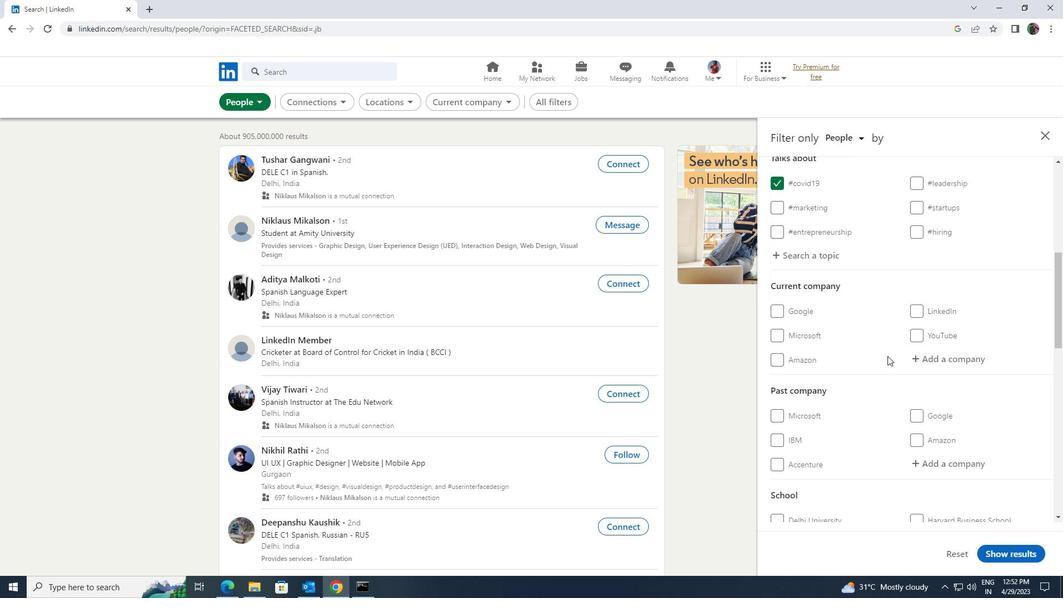 
Action: Mouse pressed left at (951, 360)
Screenshot: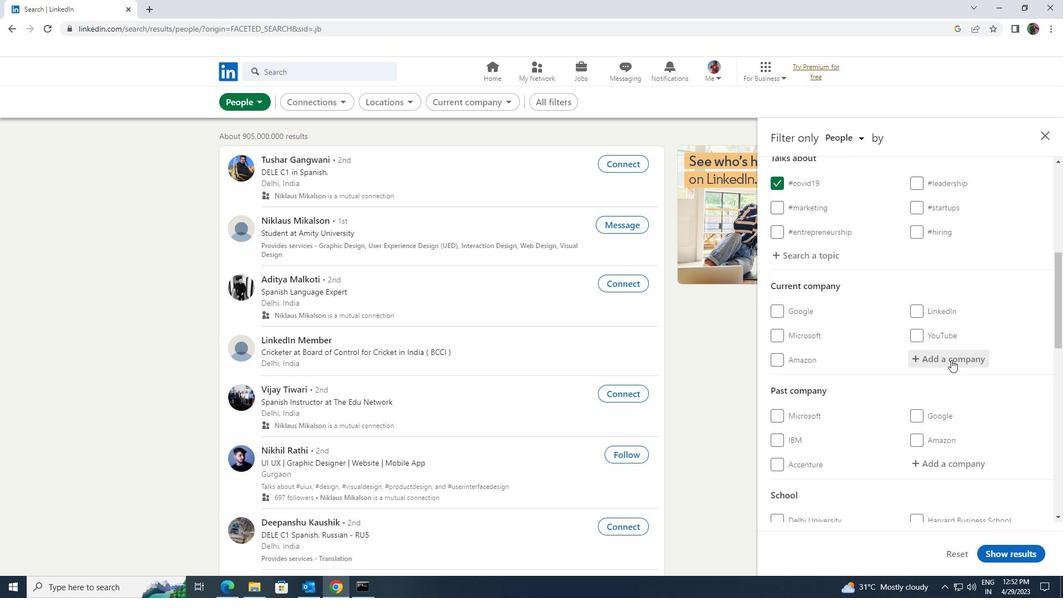 
Action: Mouse moved to (936, 354)
Screenshot: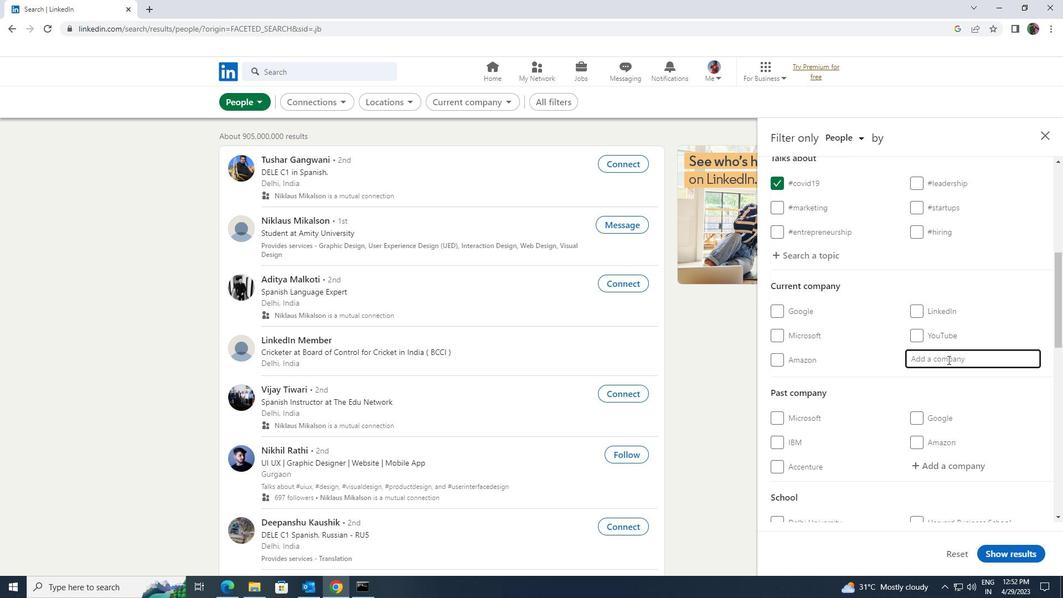 
Action: Key pressed <Key.shift>DELTA<Key.space>EL
Screenshot: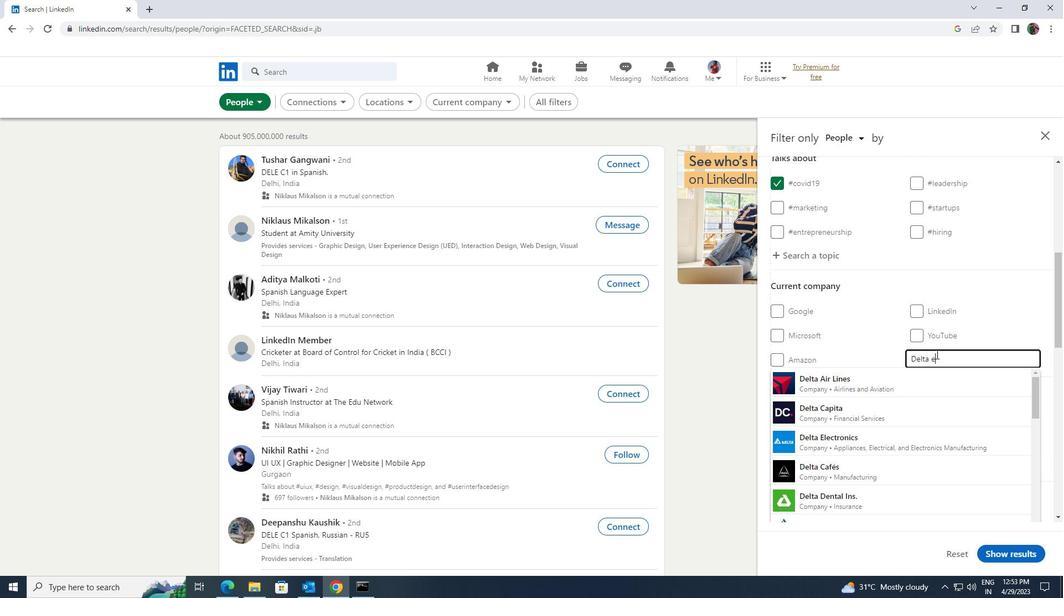 
Action: Mouse moved to (920, 403)
Screenshot: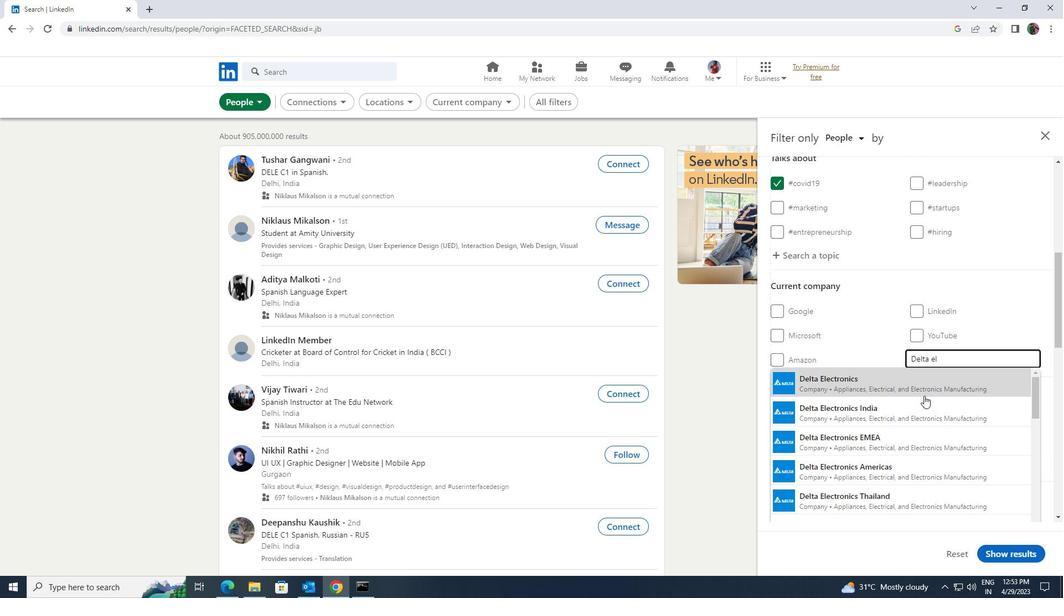 
Action: Mouse pressed left at (920, 403)
Screenshot: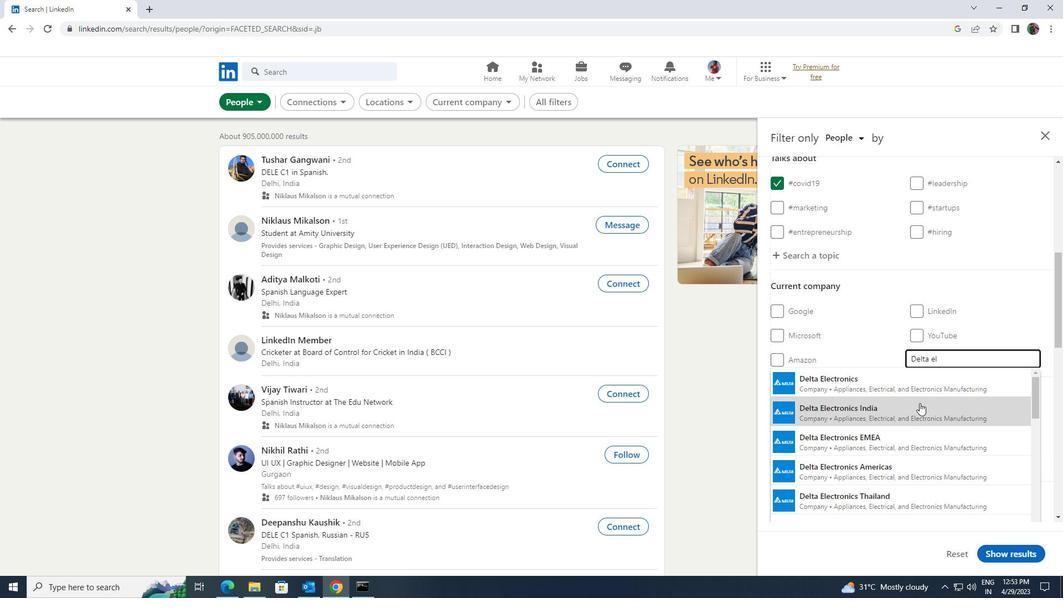 
Action: Mouse scrolled (920, 402) with delta (0, 0)
Screenshot: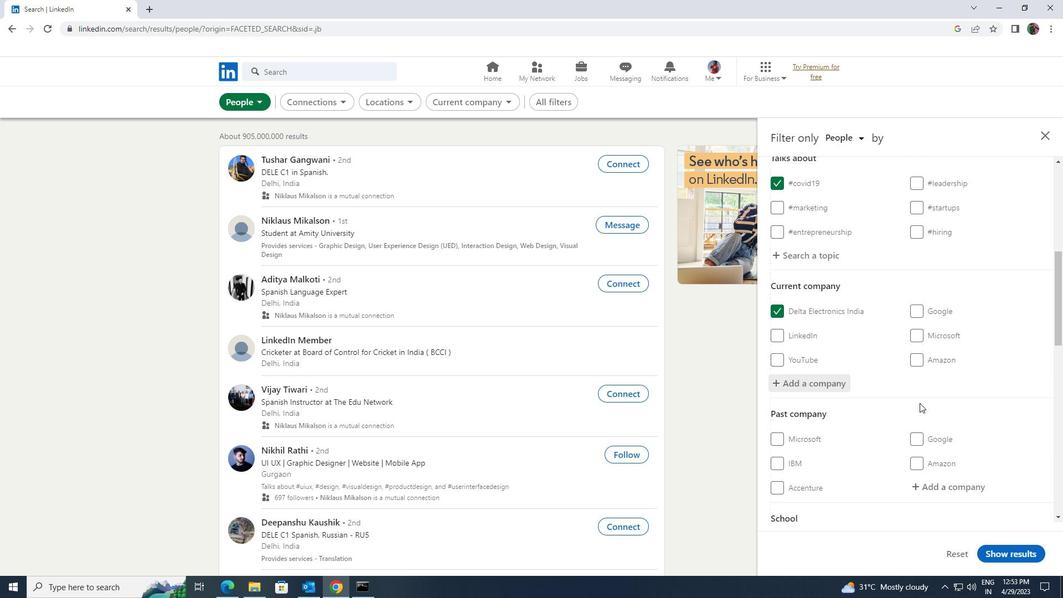 
Action: Mouse scrolled (920, 402) with delta (0, 0)
Screenshot: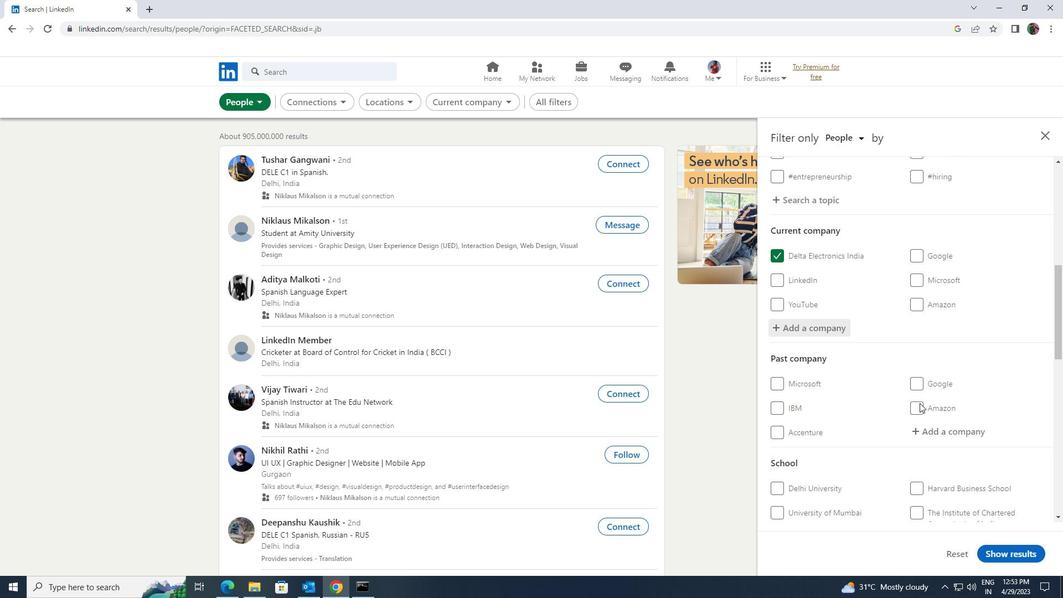 
Action: Mouse scrolled (920, 402) with delta (0, 0)
Screenshot: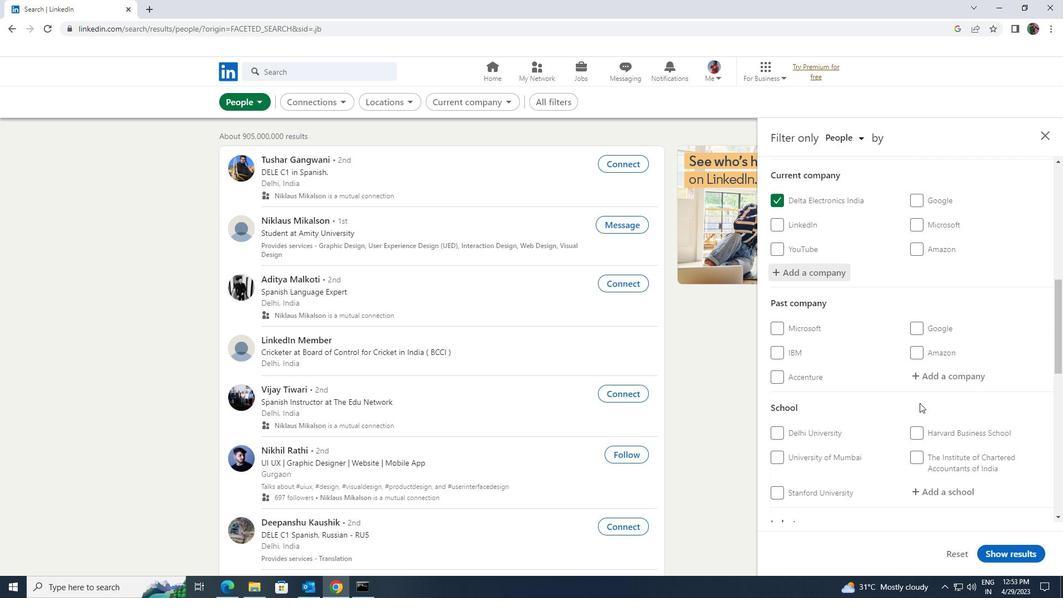 
Action: Mouse scrolled (920, 402) with delta (0, 0)
Screenshot: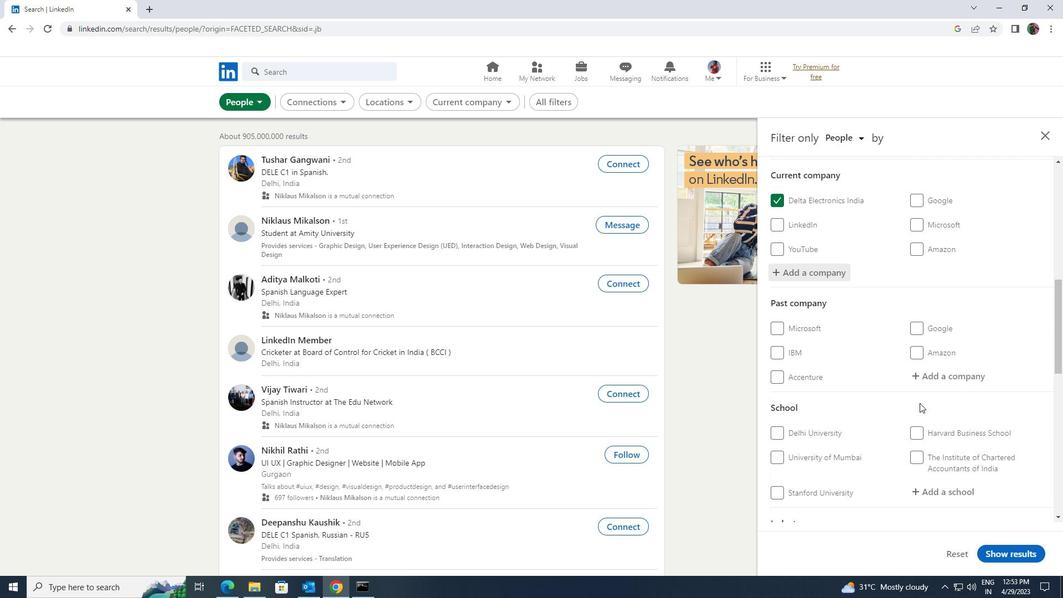 
Action: Mouse moved to (922, 381)
Screenshot: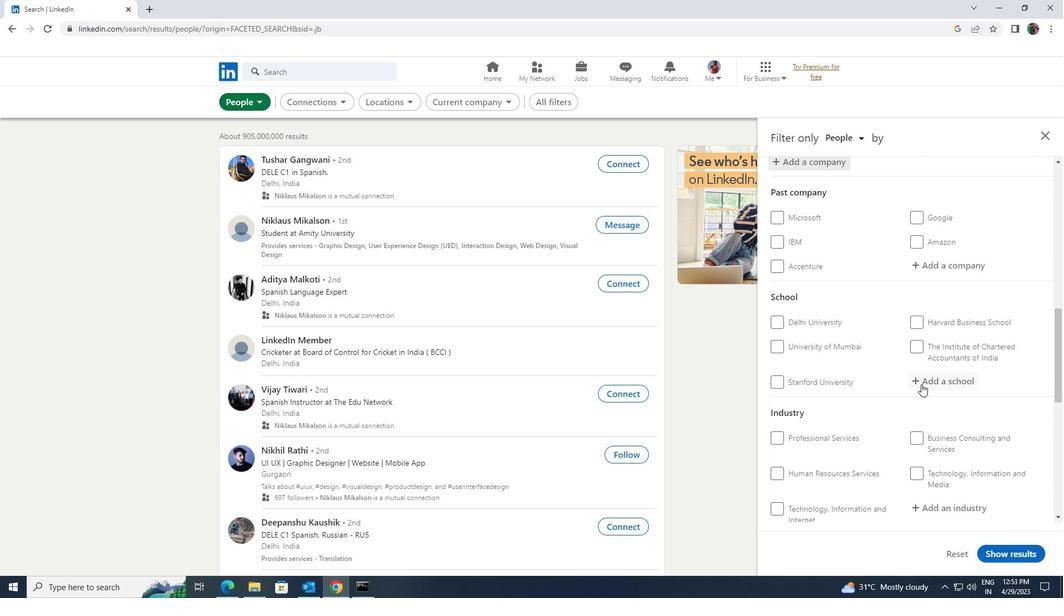 
Action: Mouse pressed left at (922, 381)
Screenshot: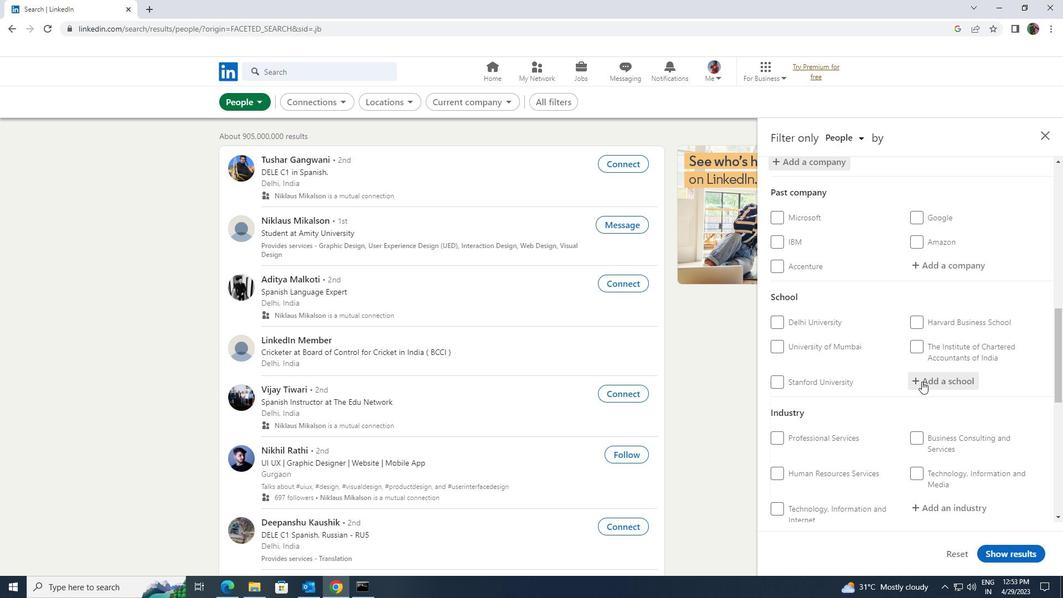 
Action: Key pressed <Key.shift>GRAPHIC<Key.space><Key.shift>RE<Key.backspace><Key.backspace><Key.shift>ERA
Screenshot: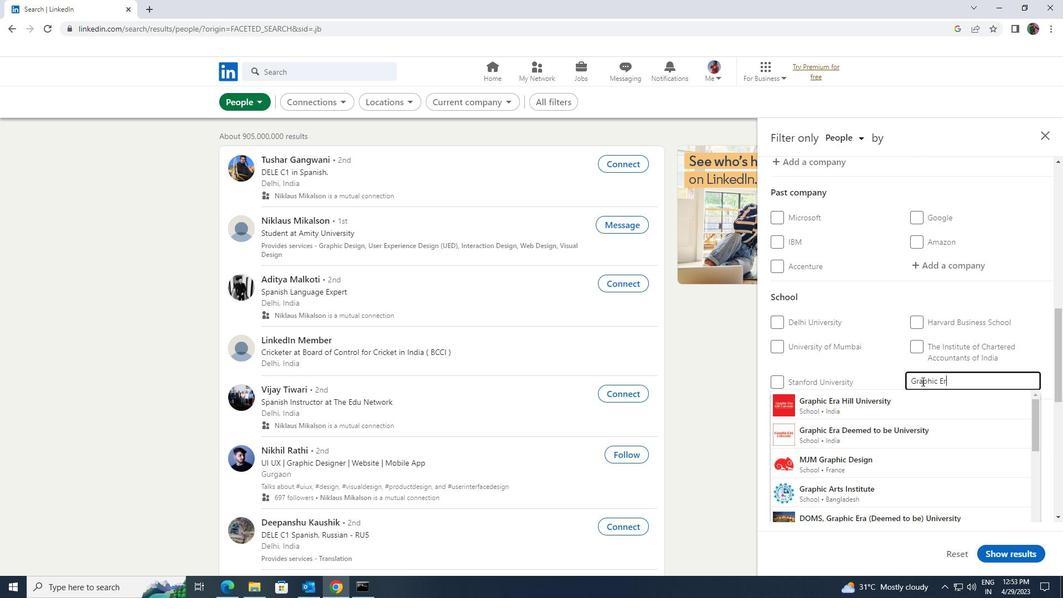 
Action: Mouse moved to (915, 423)
Screenshot: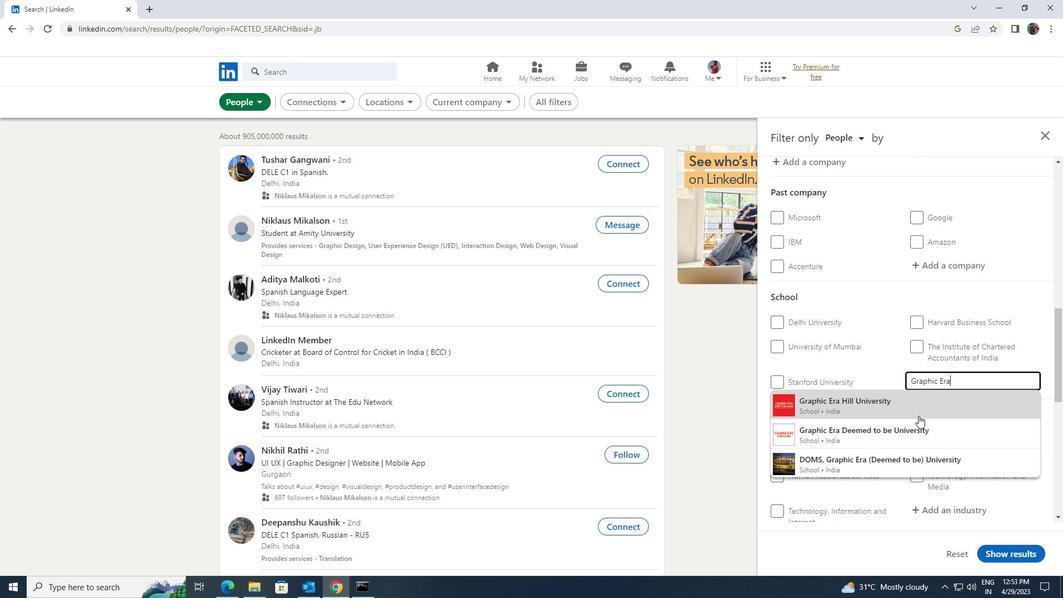 
Action: Mouse pressed left at (915, 423)
Screenshot: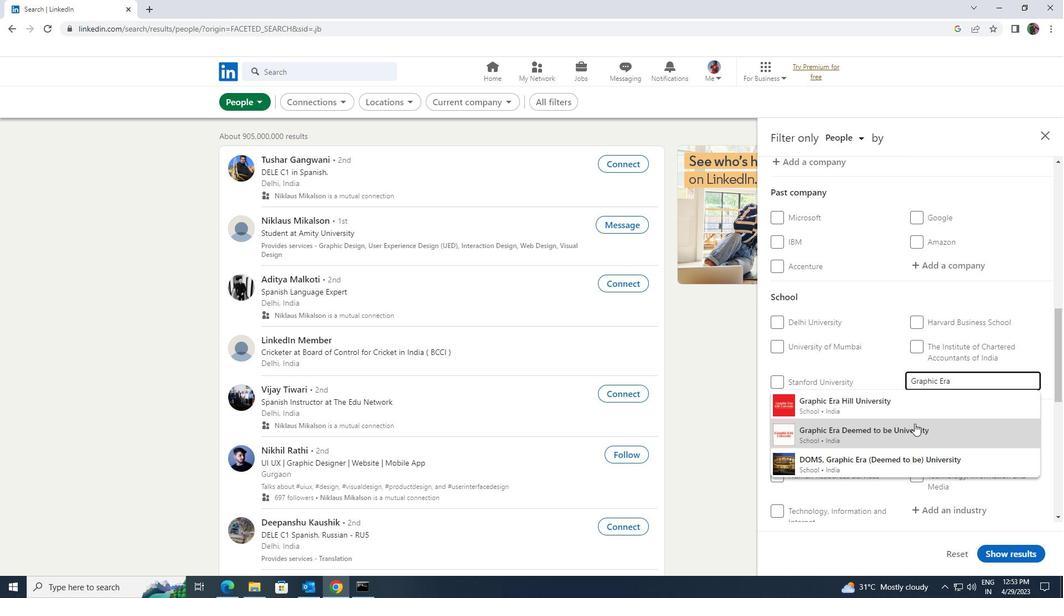 
Action: Mouse scrolled (915, 423) with delta (0, 0)
Screenshot: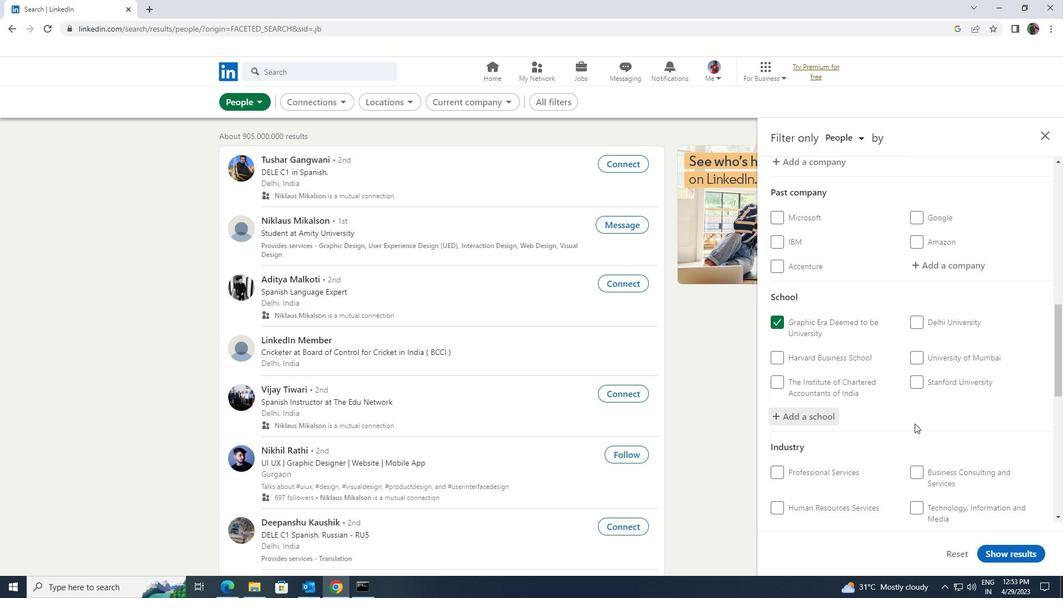 
Action: Mouse scrolled (915, 423) with delta (0, 0)
Screenshot: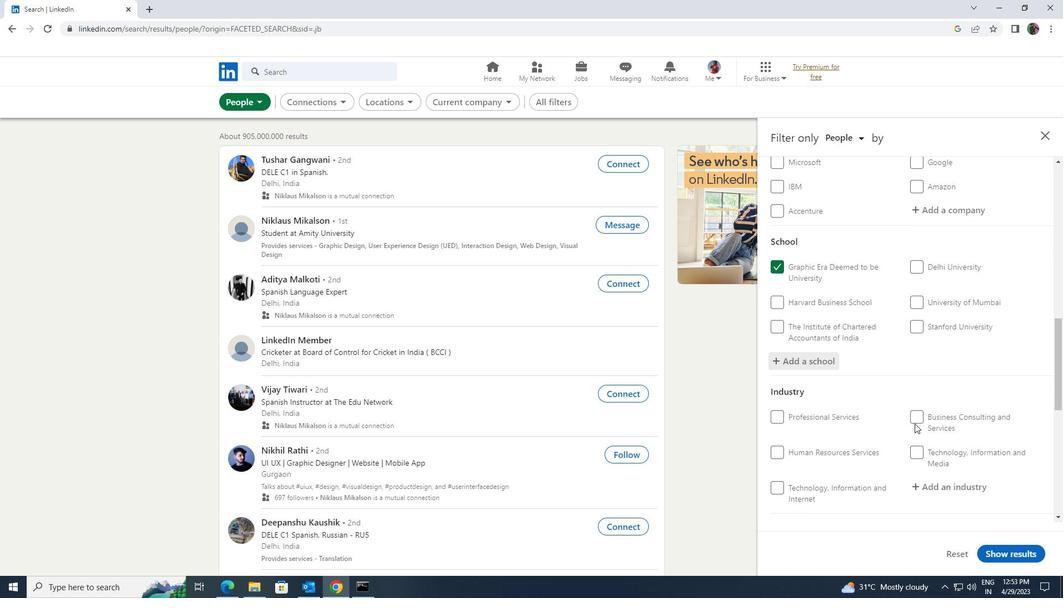 
Action: Mouse scrolled (915, 423) with delta (0, 0)
Screenshot: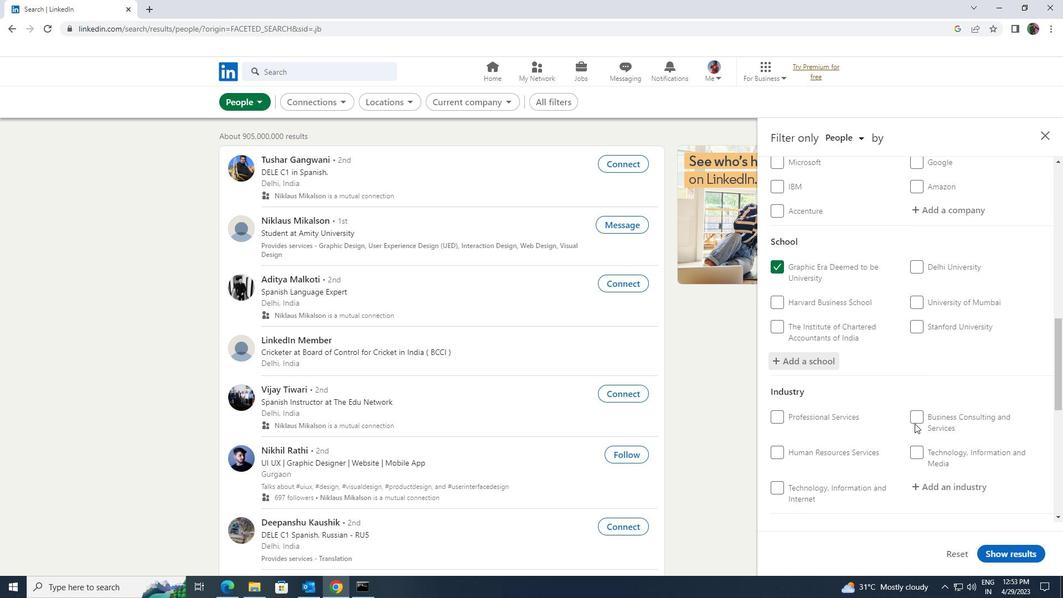 
Action: Mouse moved to (925, 376)
Screenshot: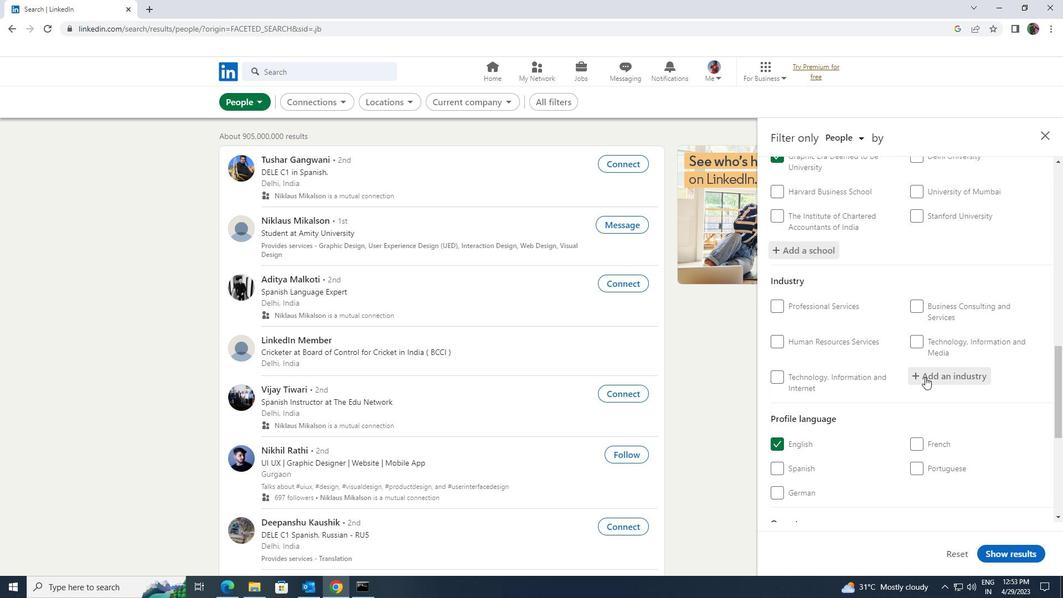 
Action: Mouse pressed left at (925, 376)
Screenshot: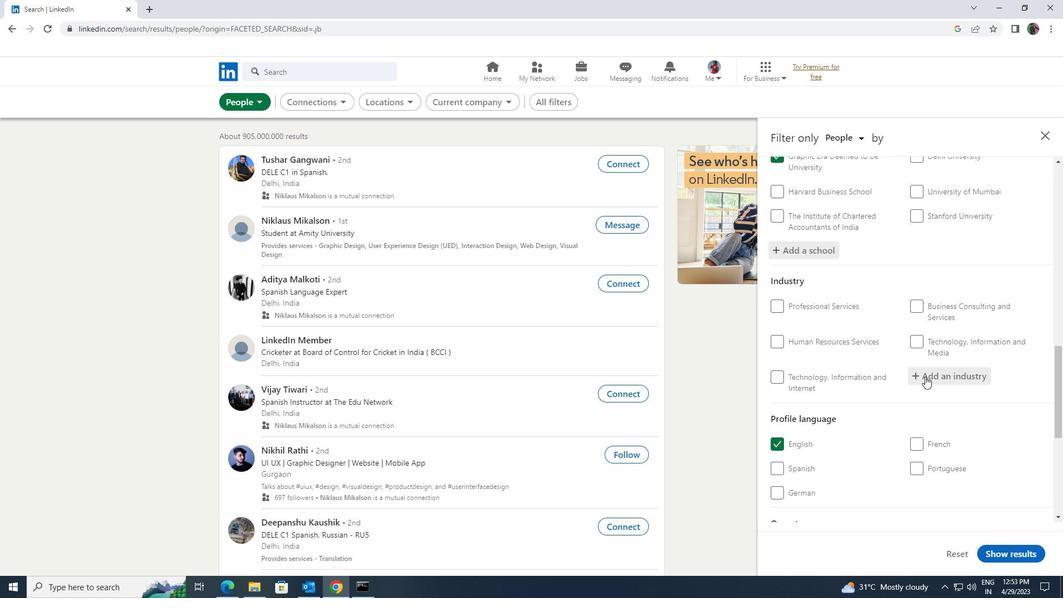 
Action: Key pressed <Key.shift>REAL<Key.space><Key.shift>ESTATE
Screenshot: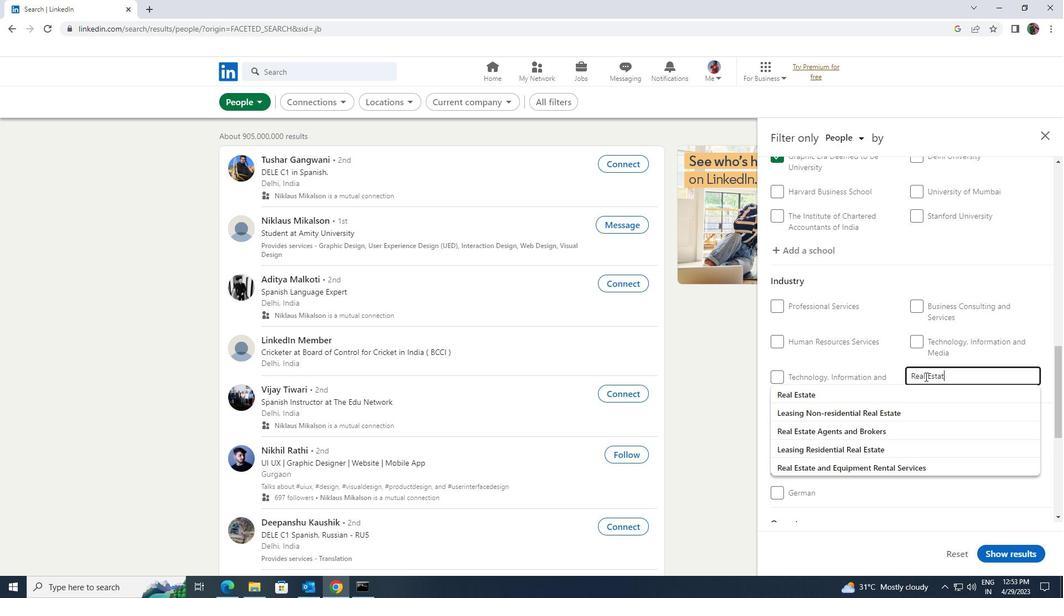 
Action: Mouse moved to (903, 459)
Screenshot: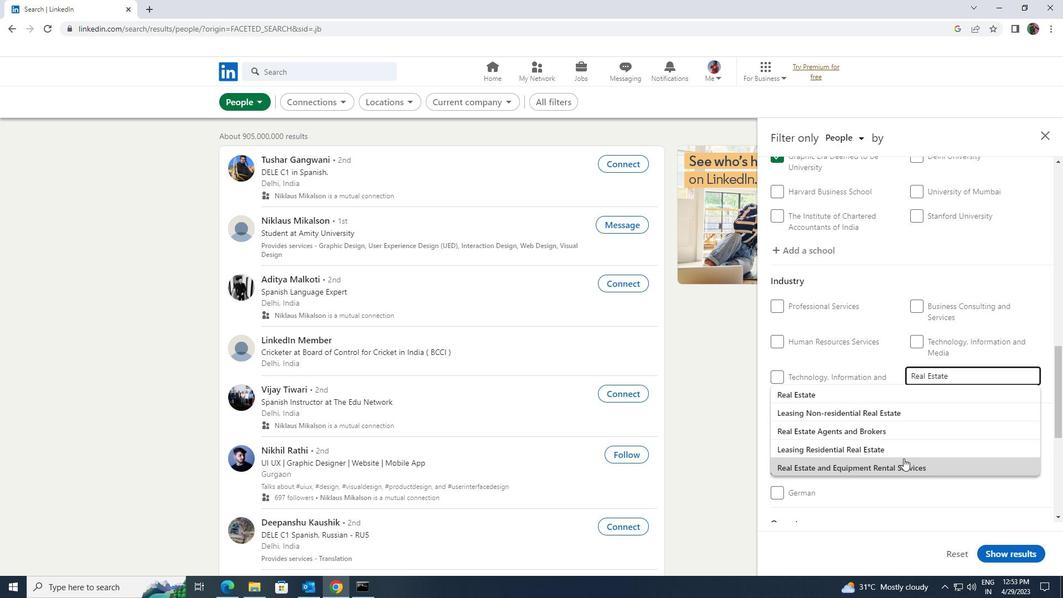 
Action: Mouse pressed left at (903, 459)
Screenshot: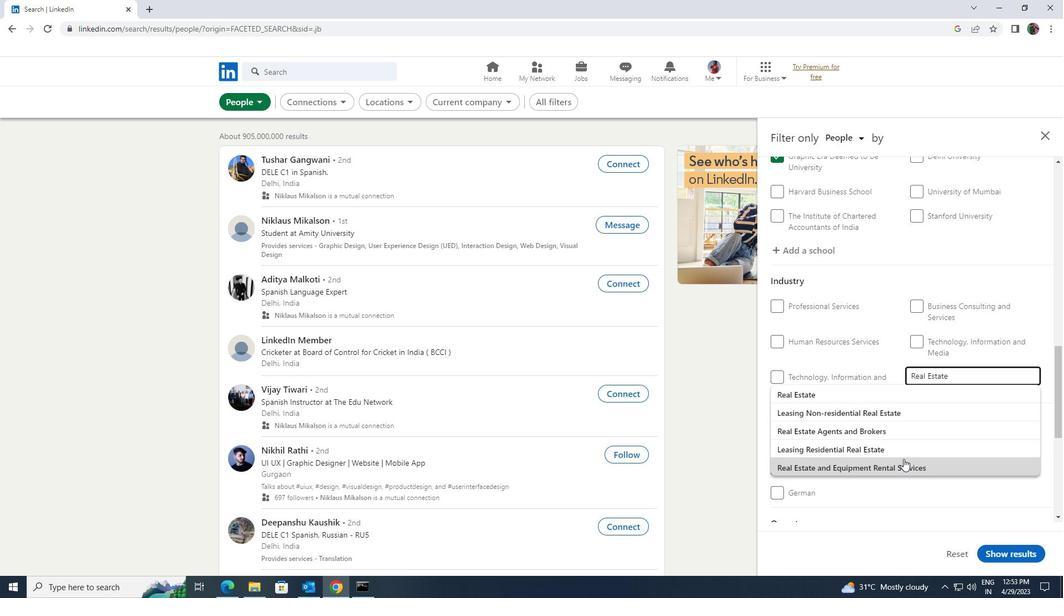 
Action: Mouse moved to (898, 448)
Screenshot: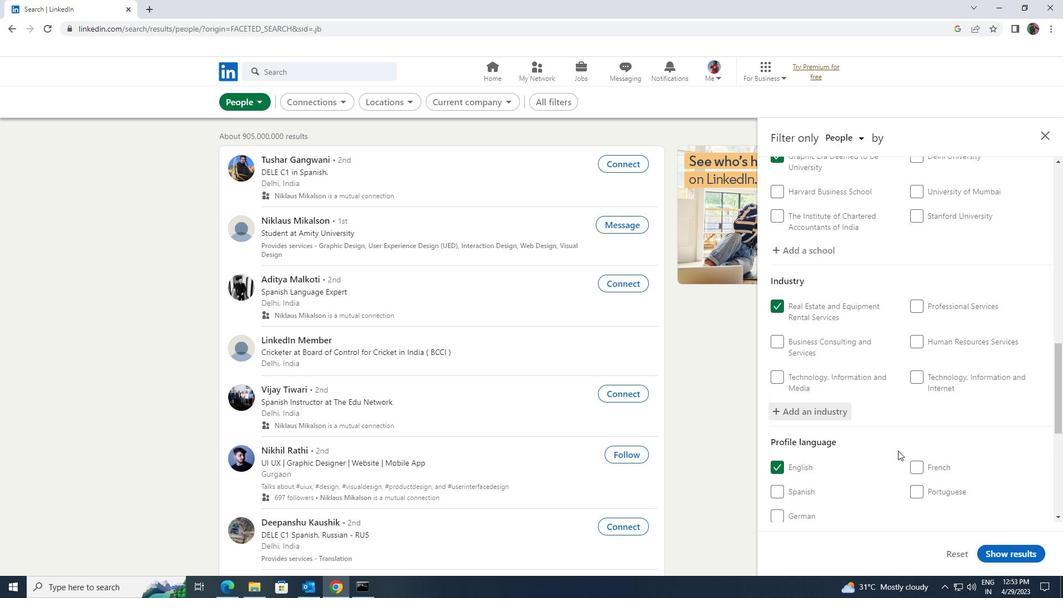 
Action: Mouse scrolled (898, 448) with delta (0, 0)
Screenshot: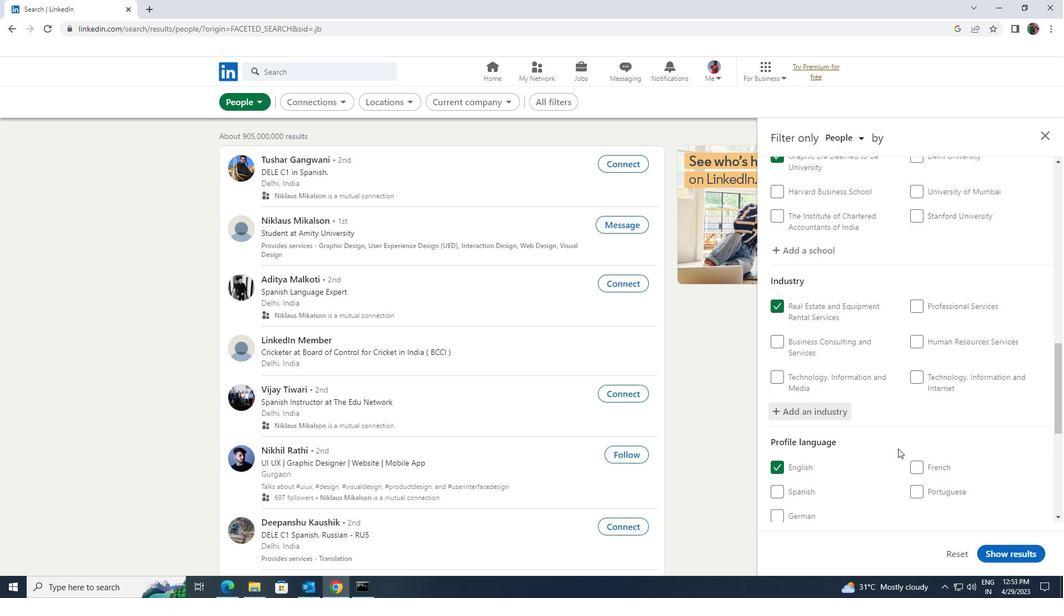 
Action: Mouse scrolled (898, 448) with delta (0, 0)
Screenshot: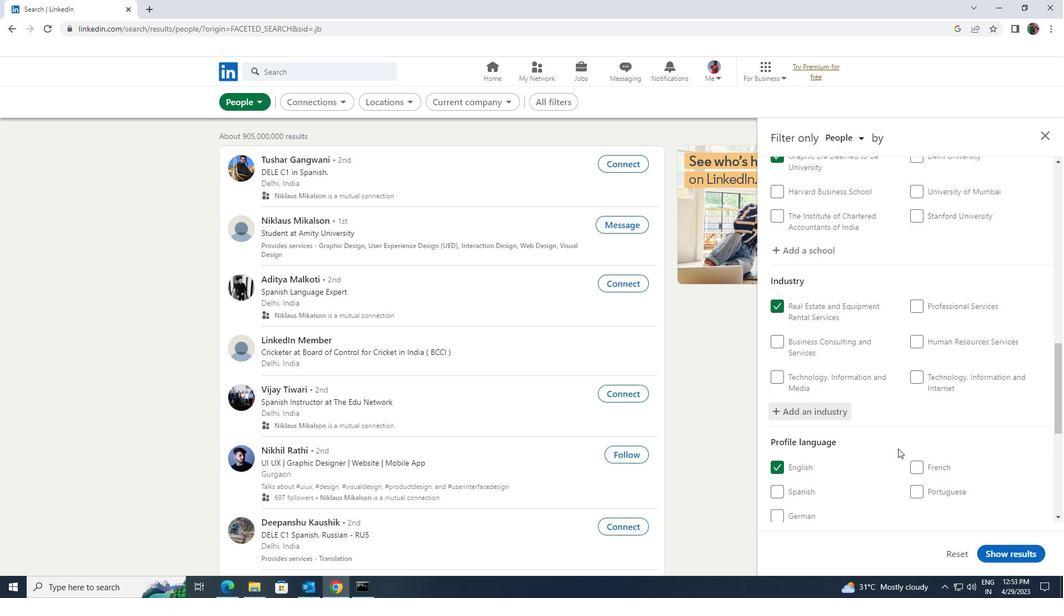
Action: Mouse moved to (899, 447)
Screenshot: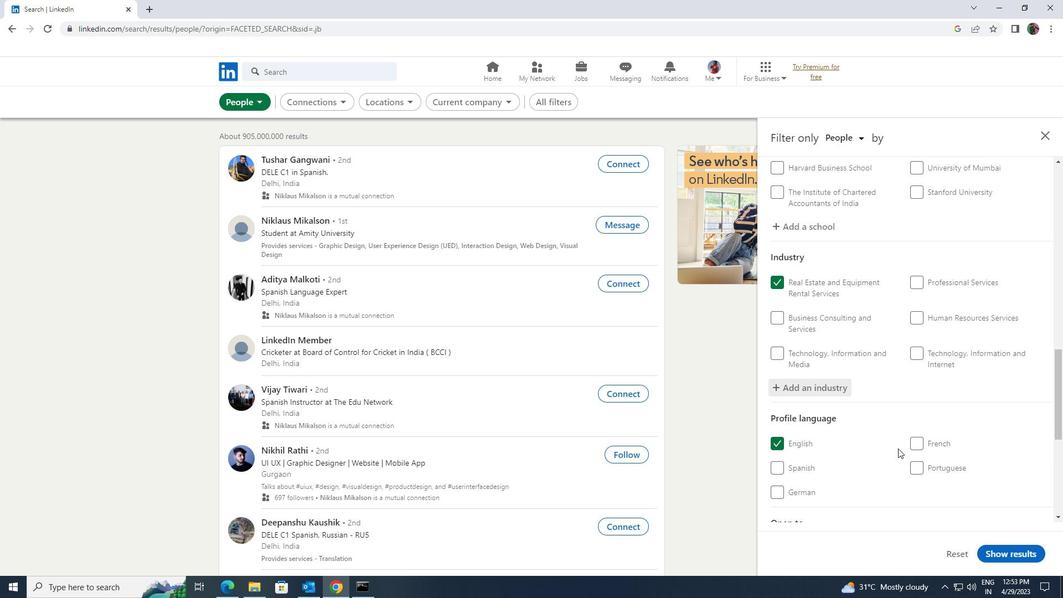 
Action: Mouse scrolled (899, 446) with delta (0, 0)
Screenshot: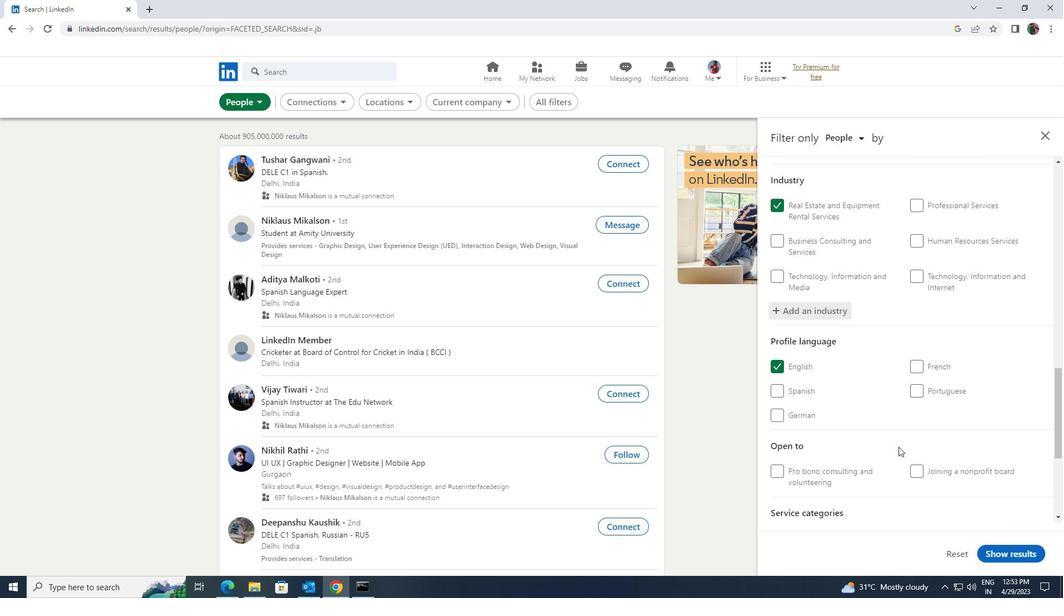 
Action: Mouse scrolled (899, 446) with delta (0, 0)
Screenshot: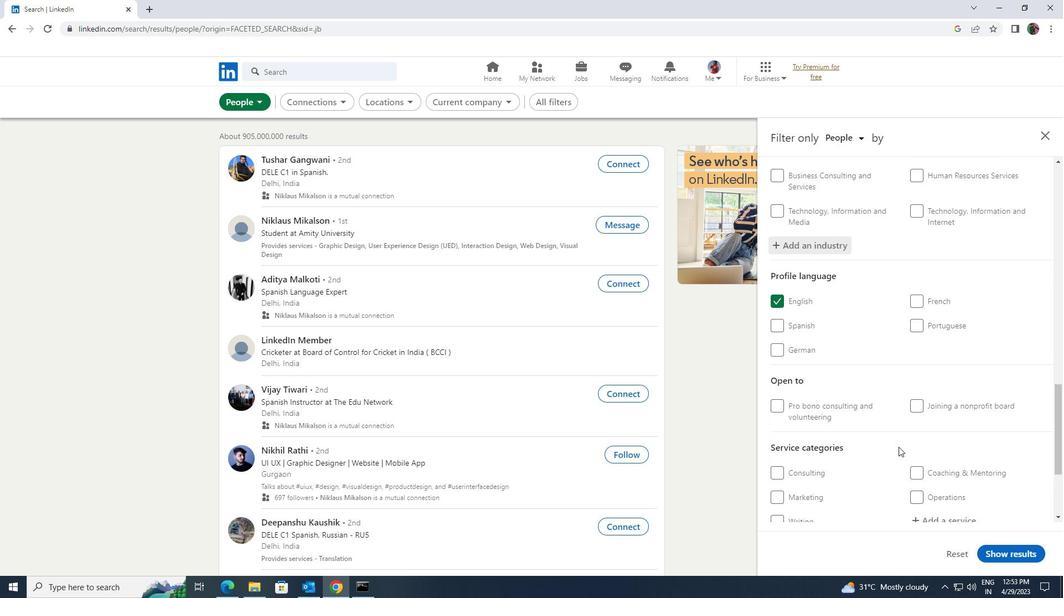 
Action: Mouse scrolled (899, 446) with delta (0, 0)
Screenshot: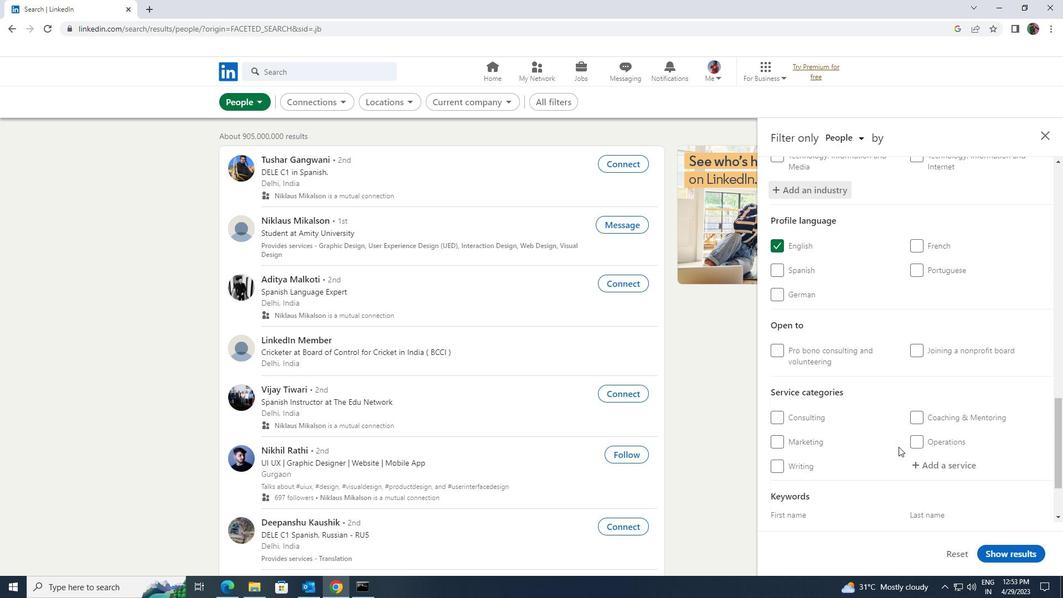 
Action: Mouse moved to (920, 412)
Screenshot: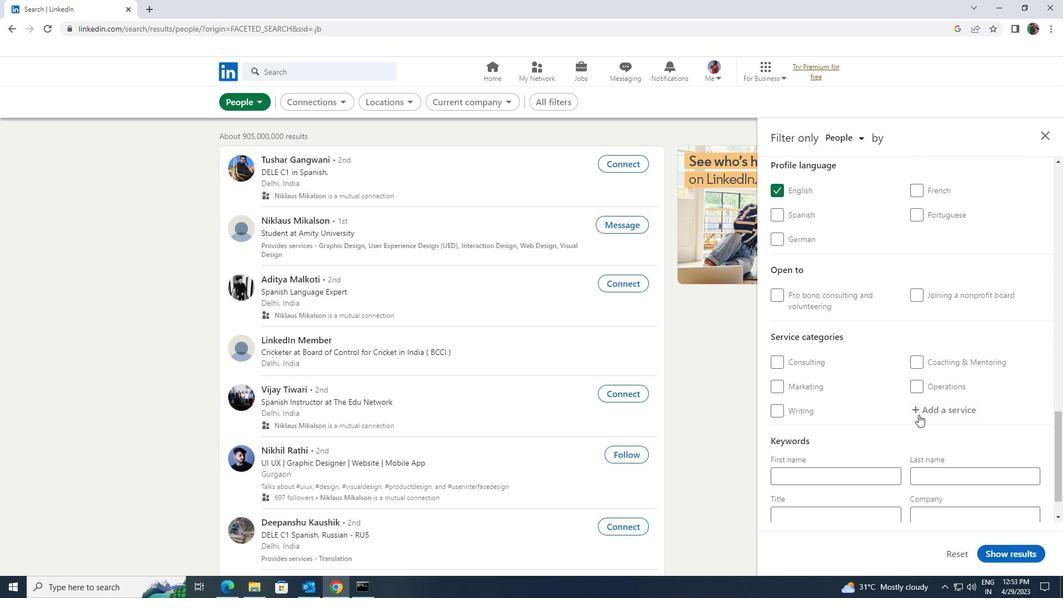 
Action: Mouse pressed left at (920, 412)
Screenshot: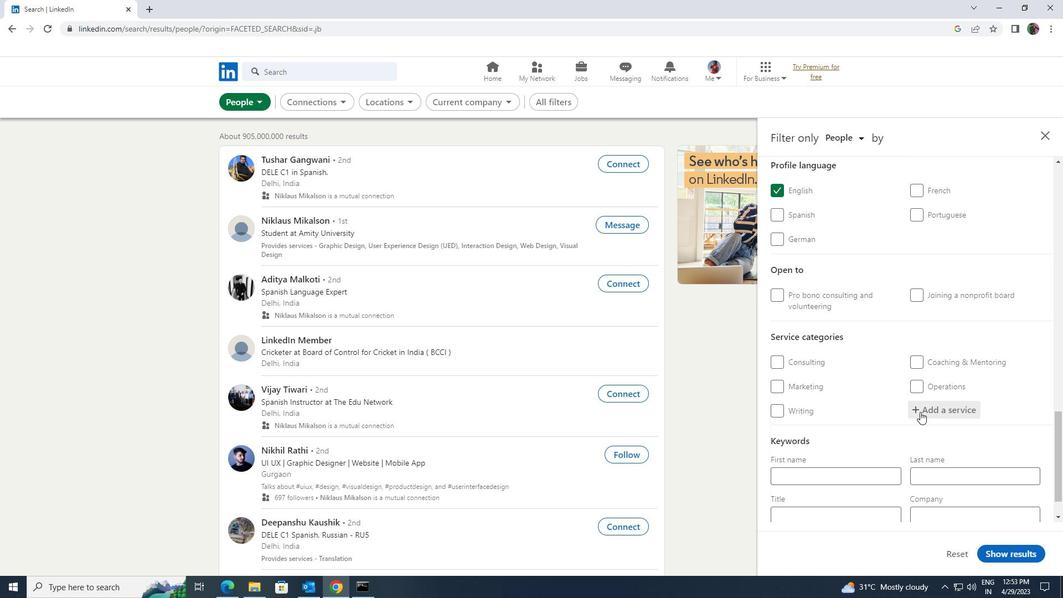 
Action: Key pressed <Key.shift>VIDEOGRAP
Screenshot: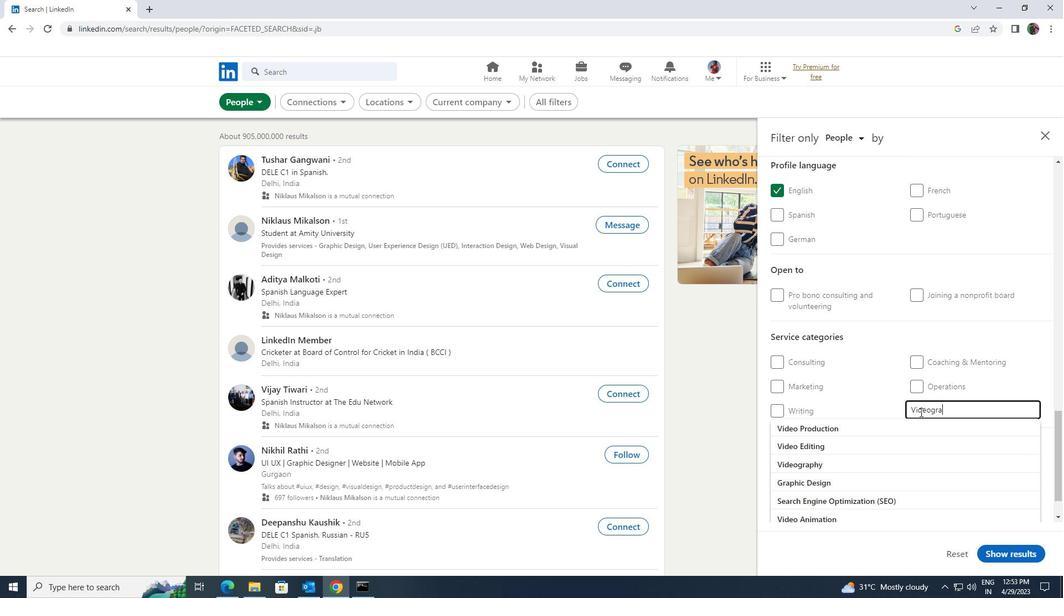 
Action: Mouse moved to (914, 426)
Screenshot: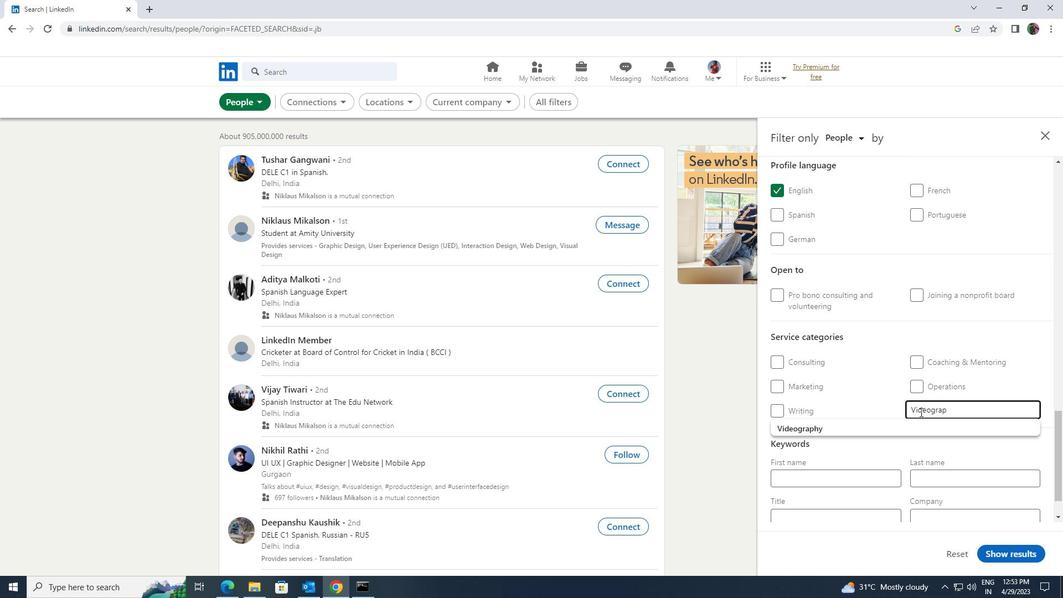 
Action: Mouse pressed left at (914, 426)
Screenshot: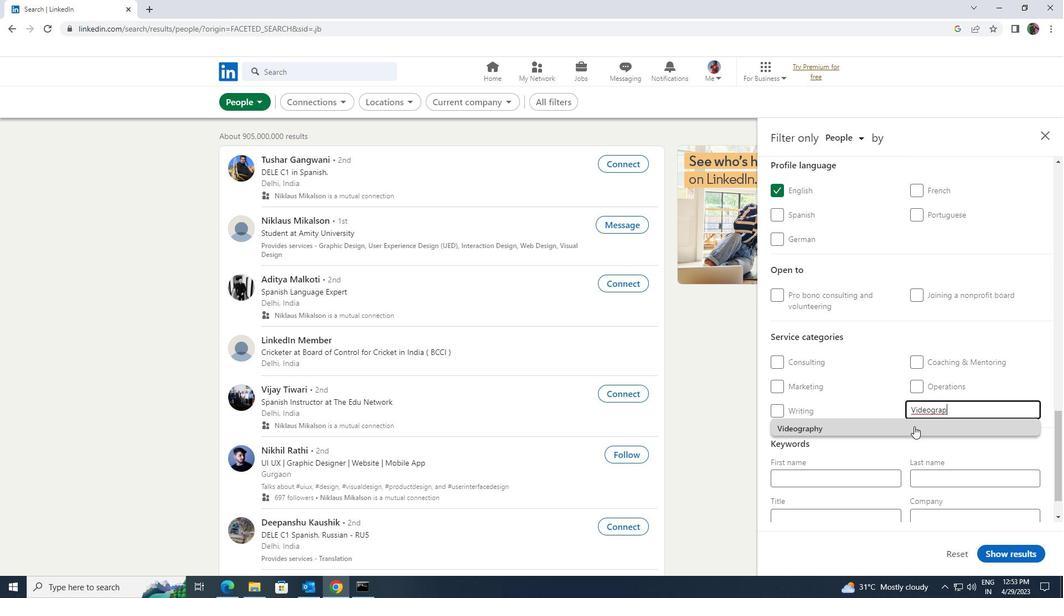 
Action: Mouse moved to (882, 448)
Screenshot: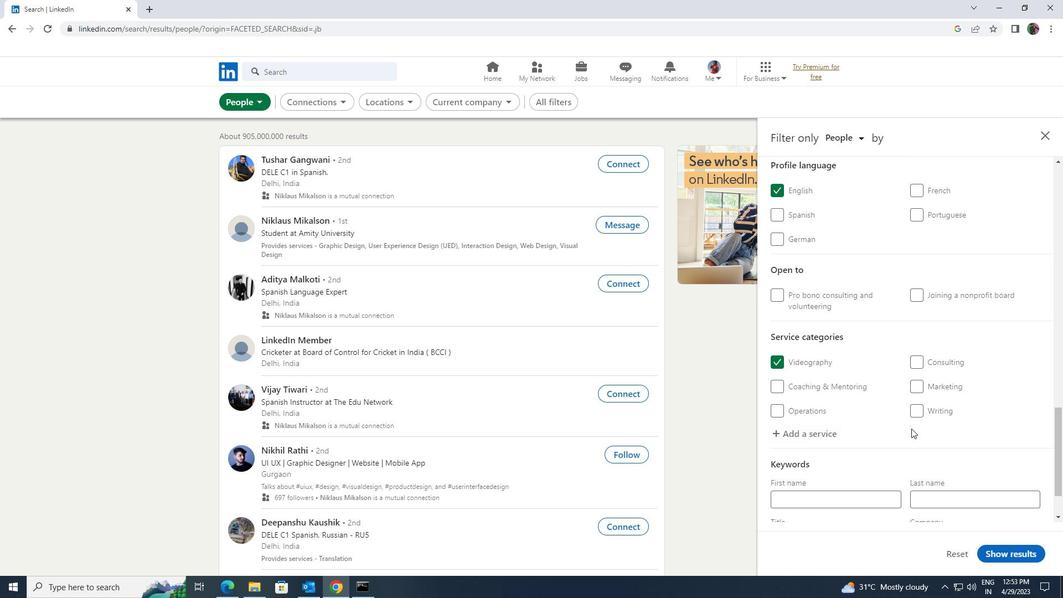 
Action: Mouse scrolled (882, 448) with delta (0, 0)
Screenshot: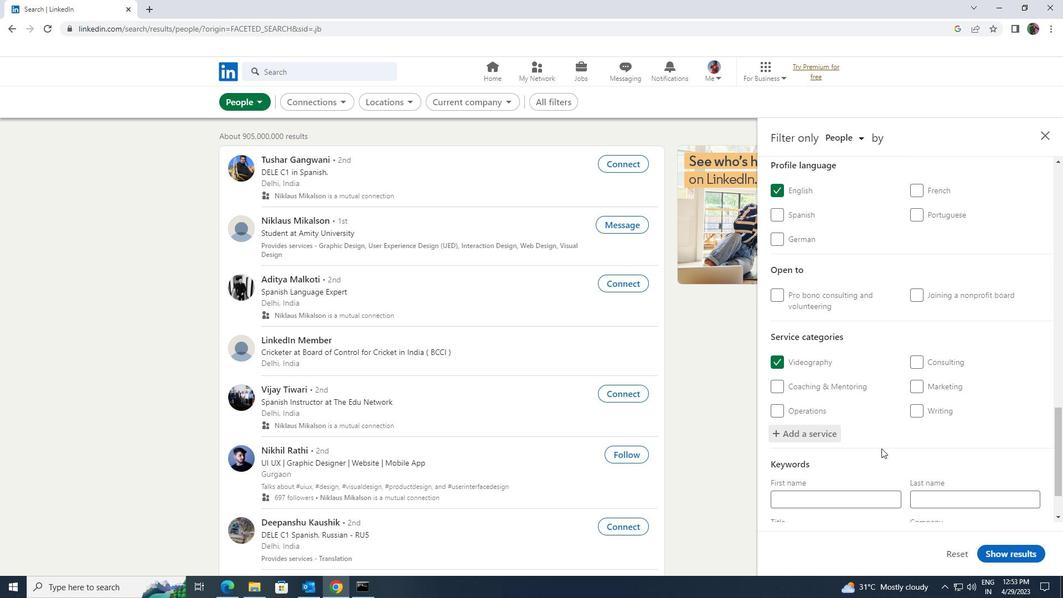 
Action: Mouse scrolled (882, 448) with delta (0, 0)
Screenshot: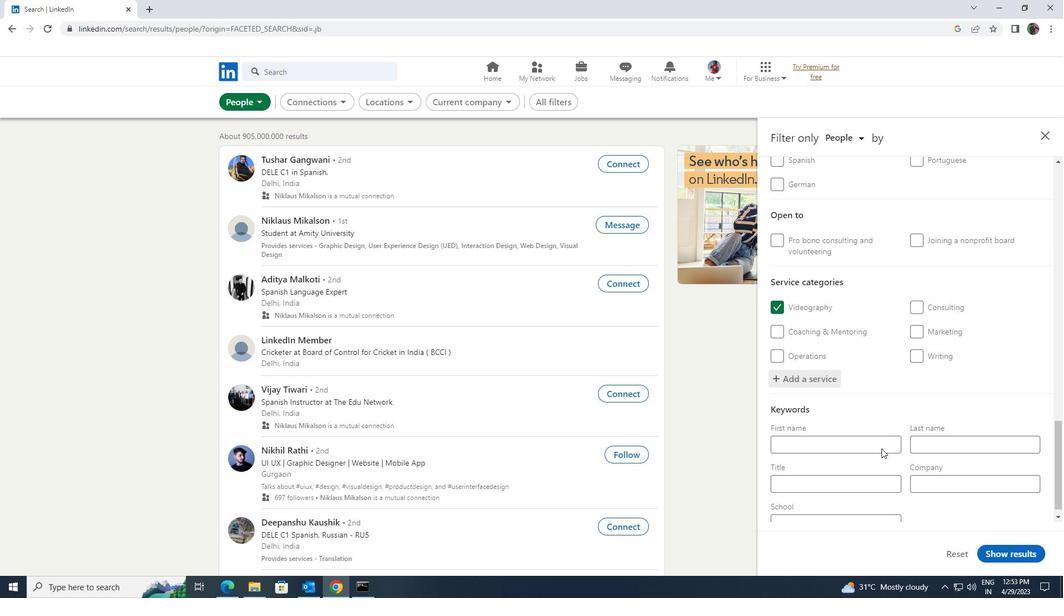 
Action: Mouse moved to (873, 468)
Screenshot: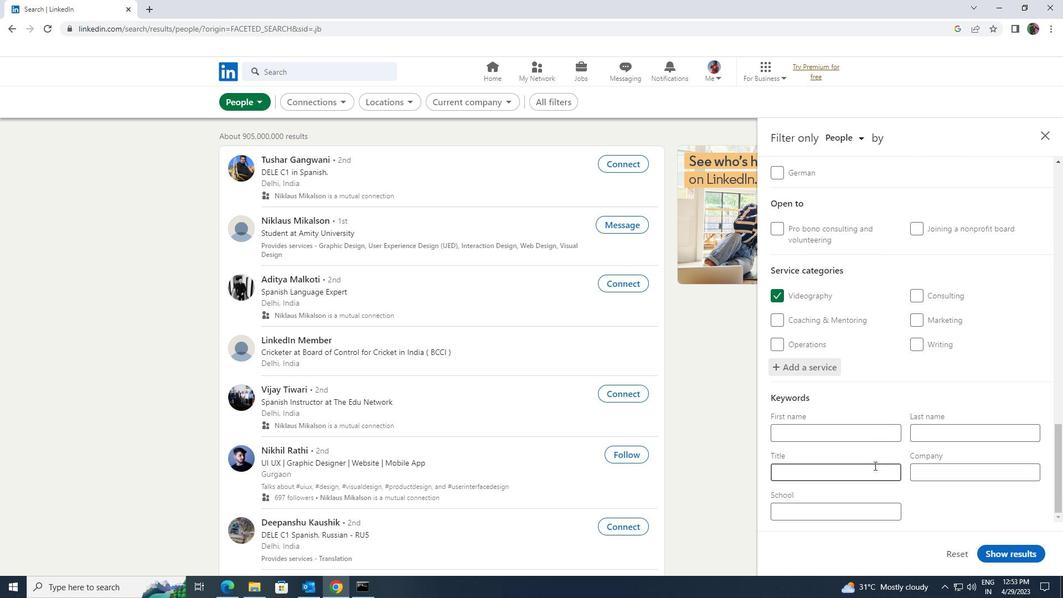 
Action: Mouse pressed left at (873, 468)
Screenshot: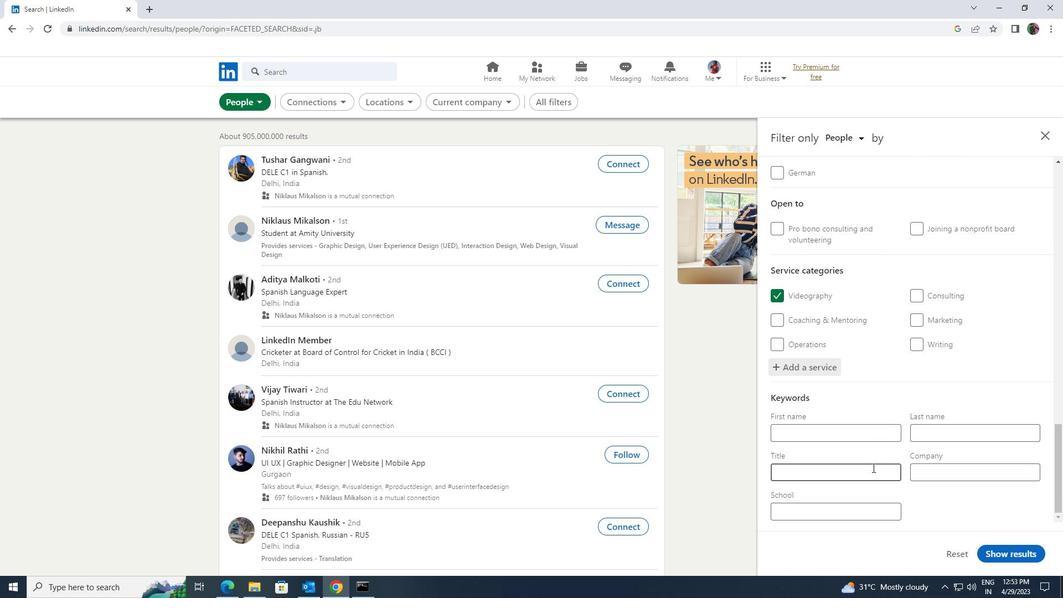 
Action: Mouse moved to (874, 460)
Screenshot: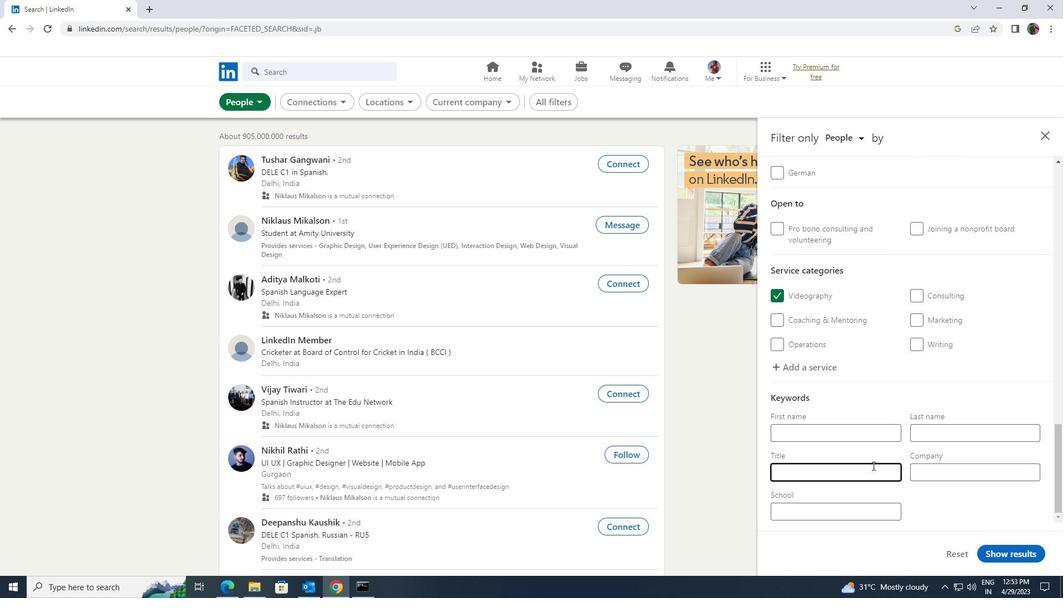 
Action: Key pressed <Key.shift>ACCOUNT<Key.space><Key.shift>REPERSENATIVE
Screenshot: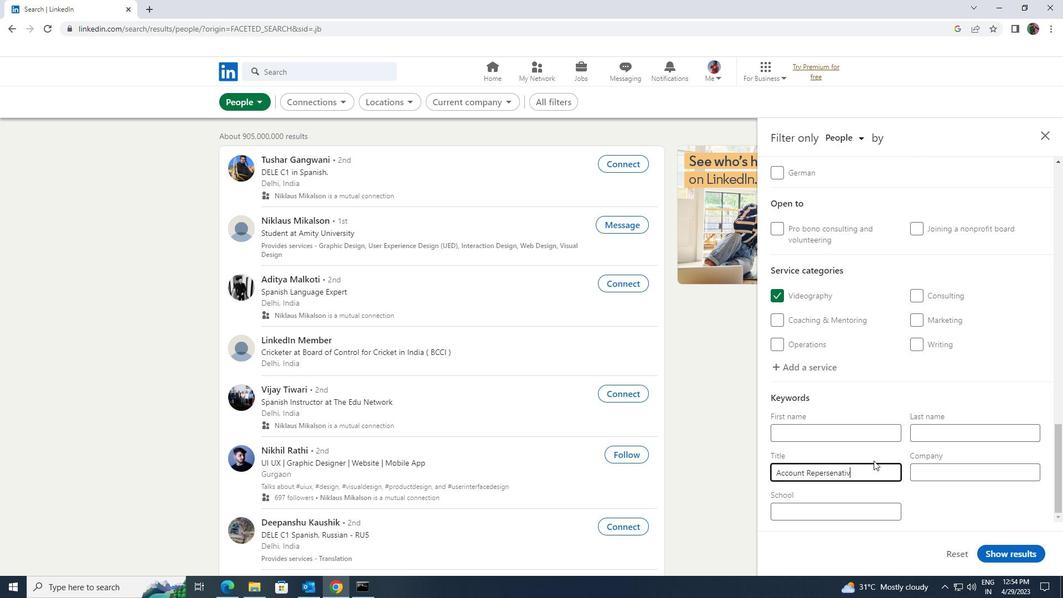 
Action: Mouse moved to (1015, 551)
Screenshot: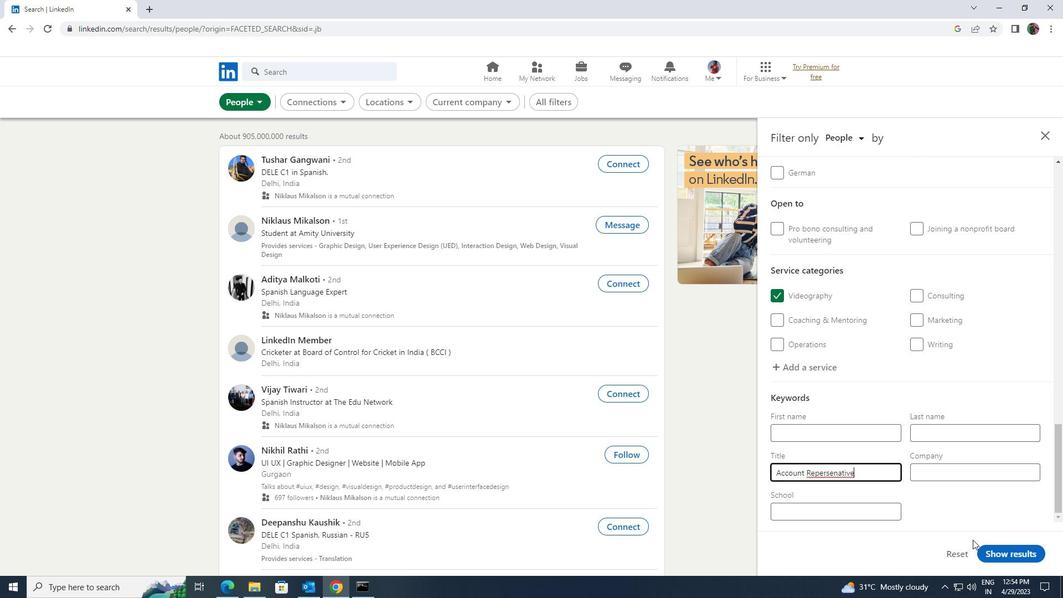 
Action: Mouse pressed left at (1015, 551)
Screenshot: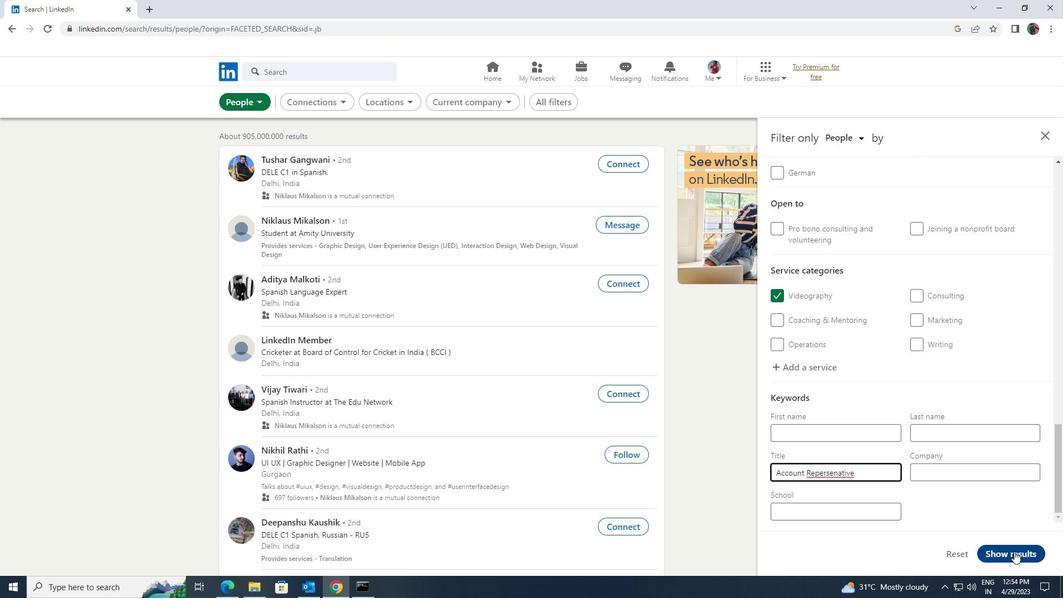 
